 Task: Open Card Customer Feedback Analysis in Board Corporate Social Responsibility to Workspace Customer Acquisition and add a team member Softage.1@softage.net, a label Yellow, a checklist Grocery Shopping, an attachment from your google drive, a color Yellow and finally, add a card description 'Plan and execute company team-building retreat' and a comment 'Given the potential impact of this task on our team workload, let us ensure that we have the necessary resources and support to execute it effectively.'. Add a start date 'Jan 01, 1900' with a due date 'Jan 08, 1900'
Action: Mouse moved to (47, 250)
Screenshot: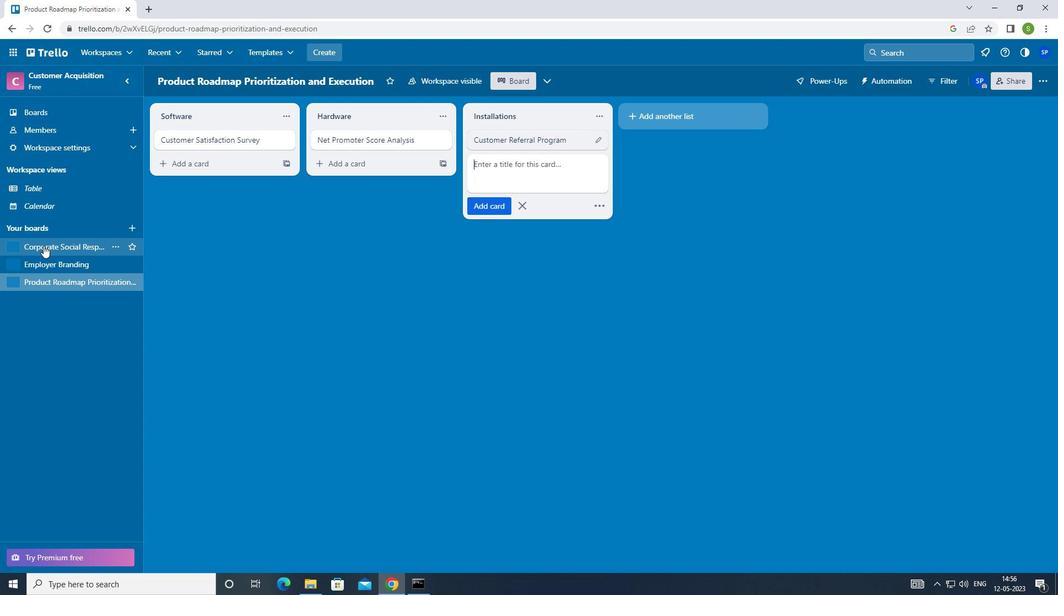 
Action: Mouse pressed left at (47, 250)
Screenshot: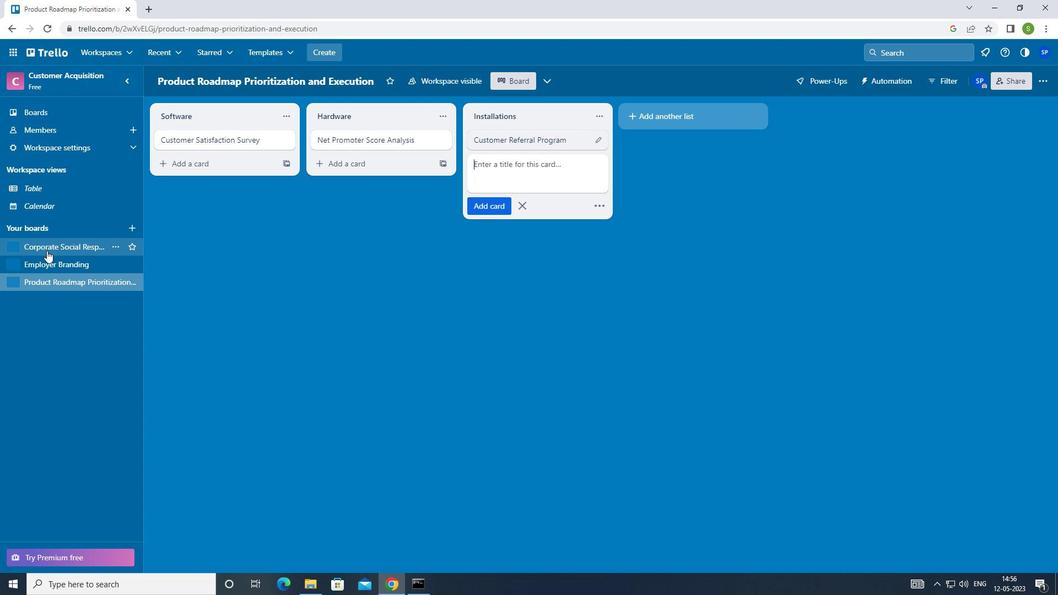 
Action: Mouse moved to (207, 143)
Screenshot: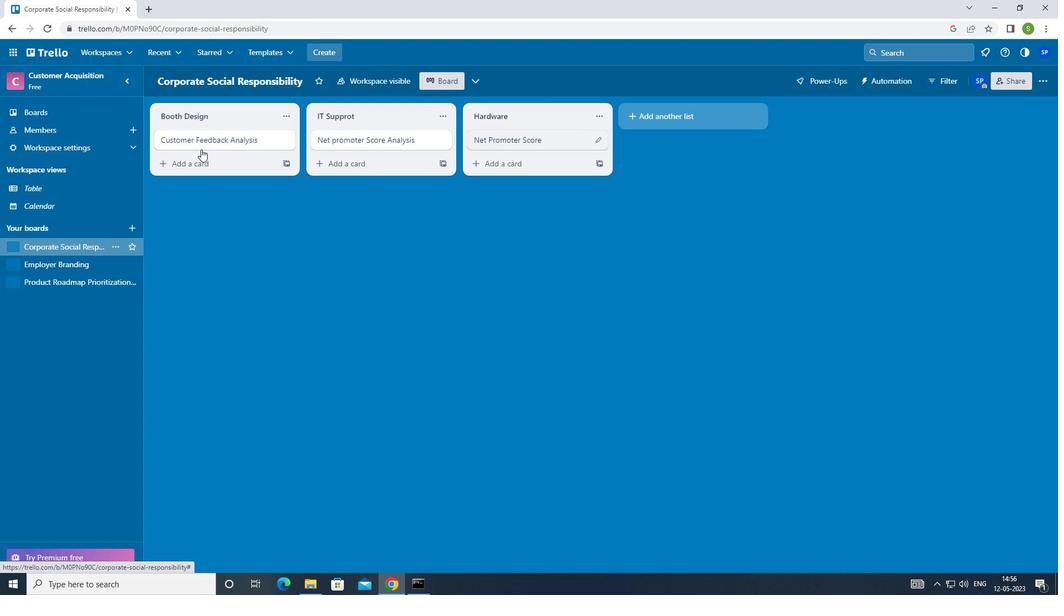 
Action: Mouse pressed left at (207, 143)
Screenshot: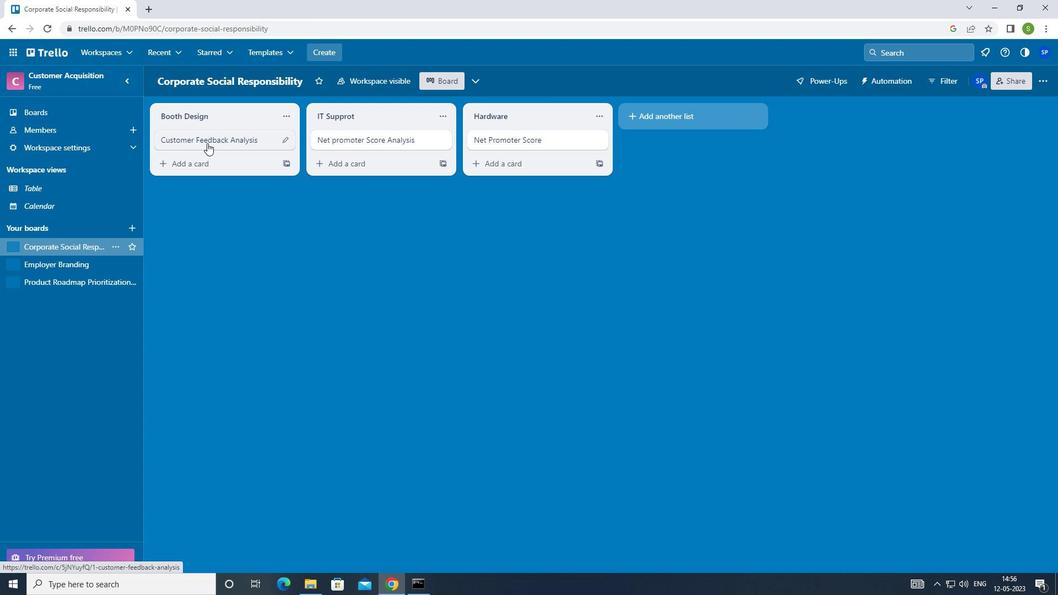 
Action: Mouse moved to (662, 139)
Screenshot: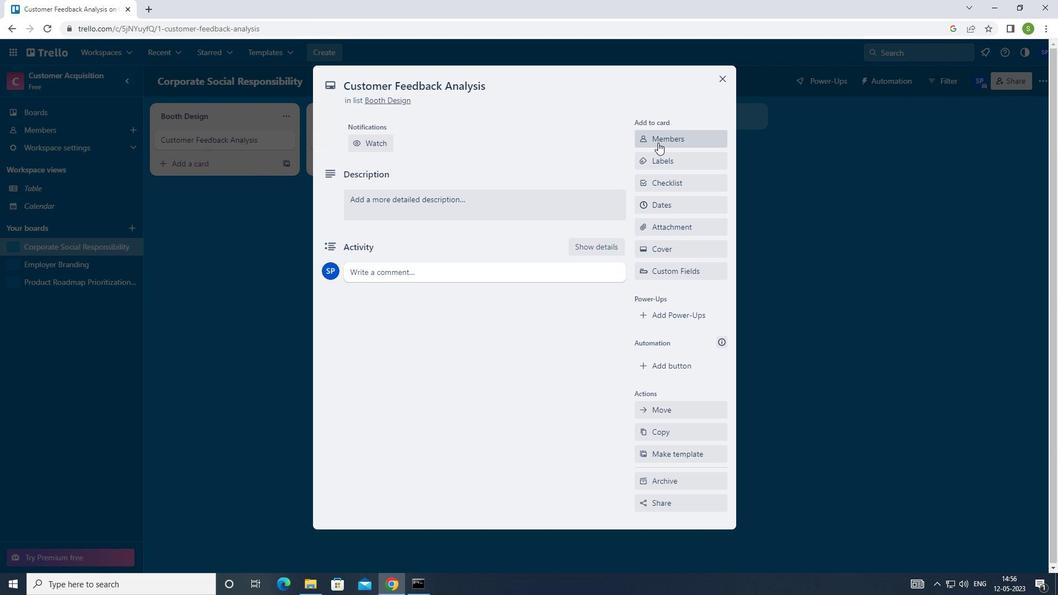 
Action: Mouse pressed left at (662, 139)
Screenshot: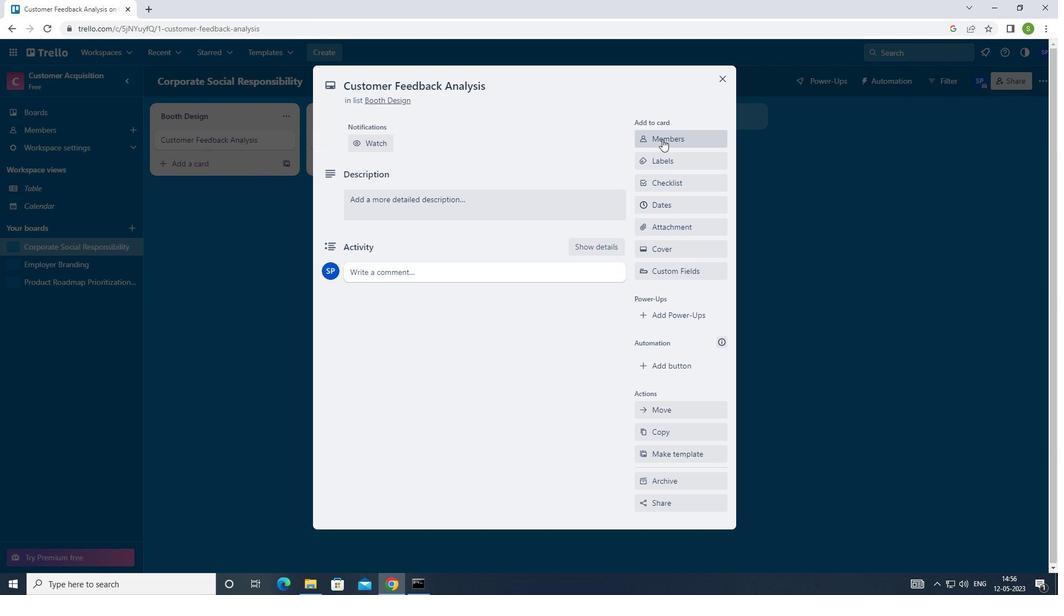 
Action: Mouse moved to (682, 191)
Screenshot: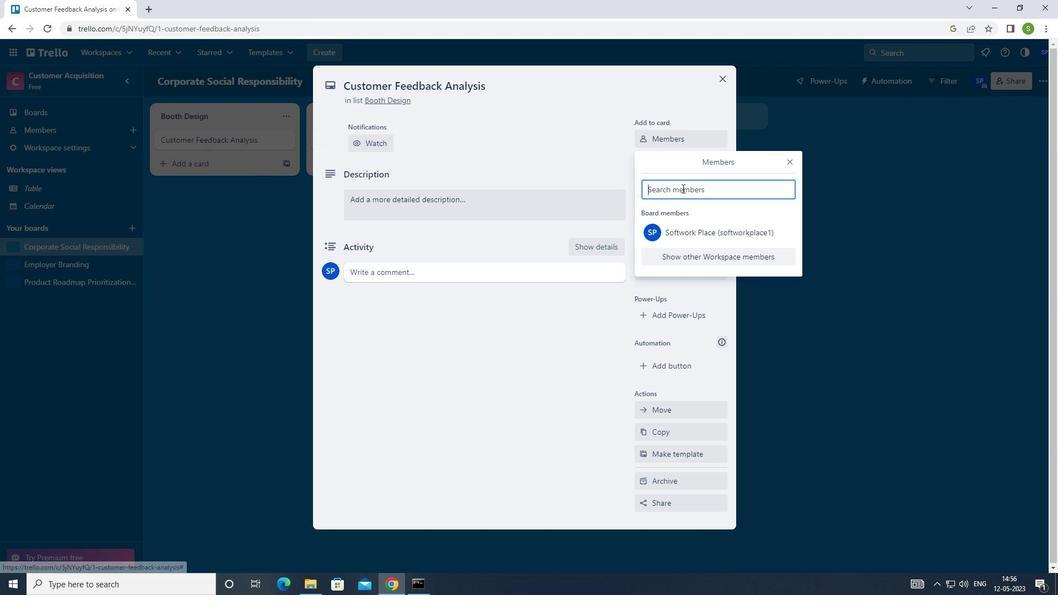 
Action: Mouse pressed left at (682, 191)
Screenshot: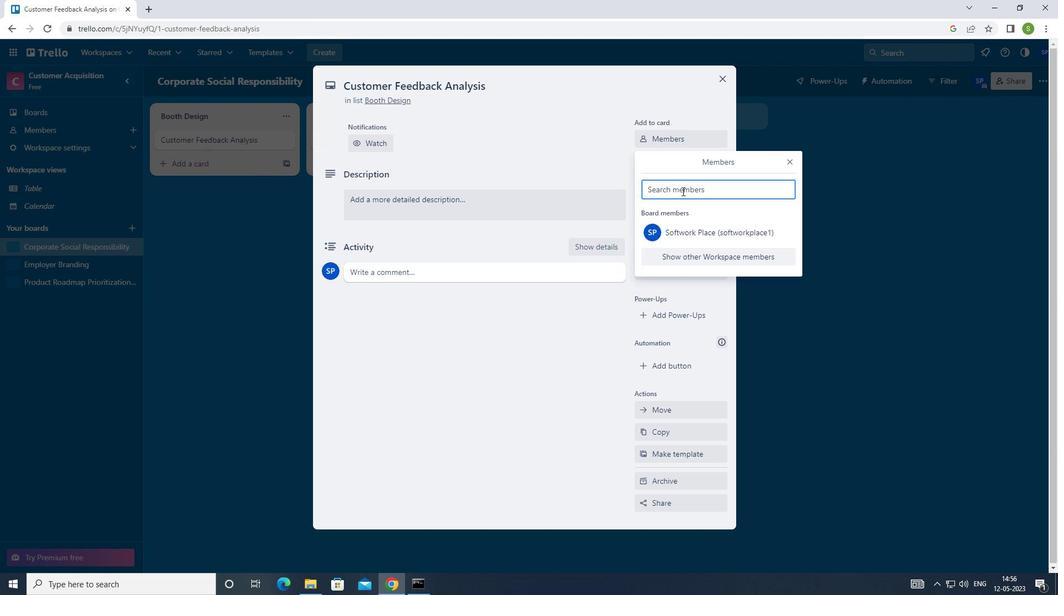 
Action: Mouse moved to (636, 173)
Screenshot: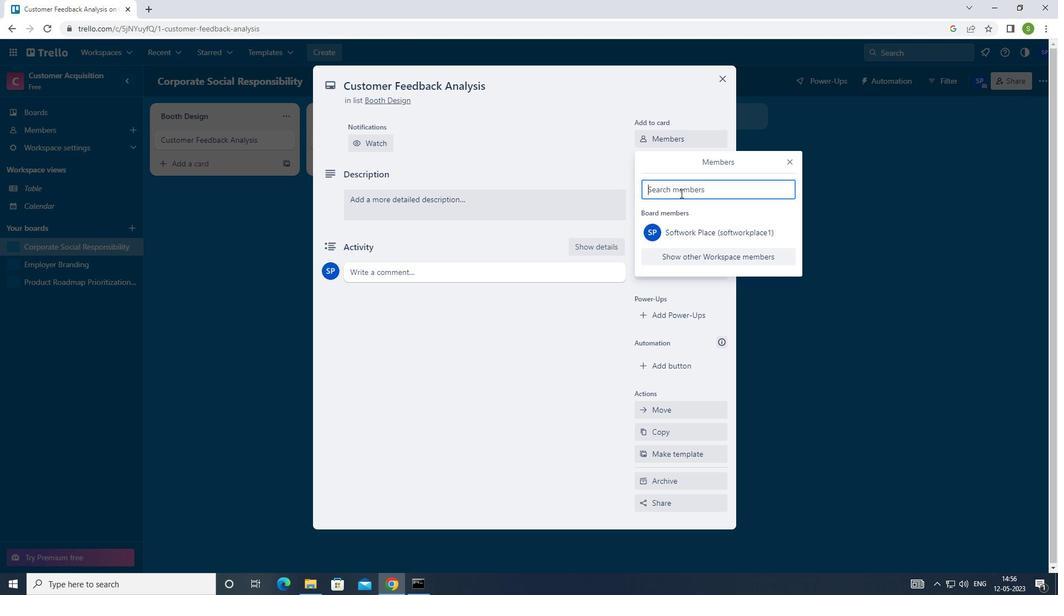 
Action: Key pressed <Key.shift>
Screenshot: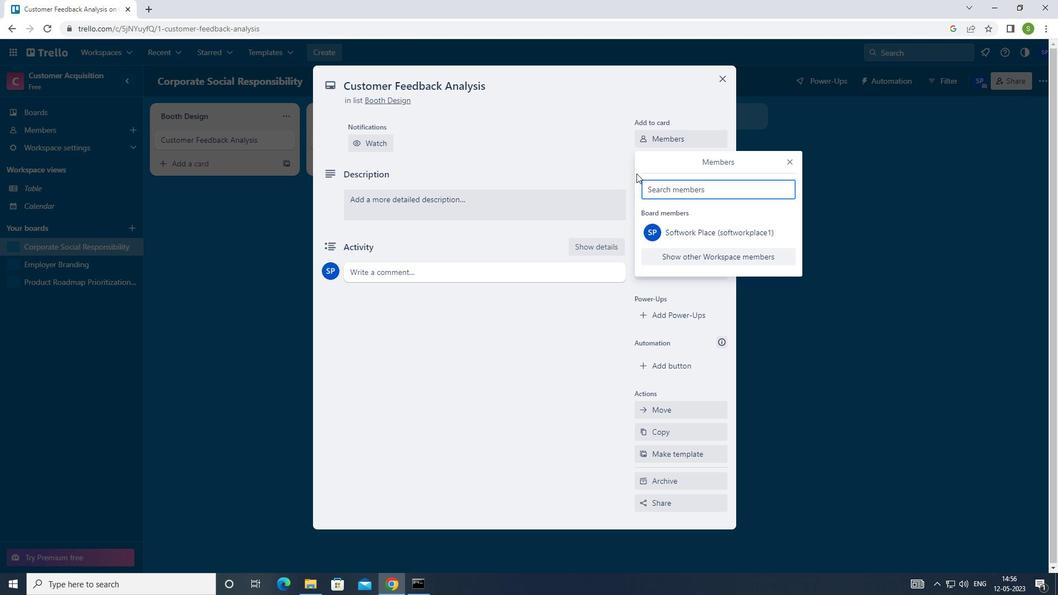 
Action: Mouse moved to (636, 173)
Screenshot: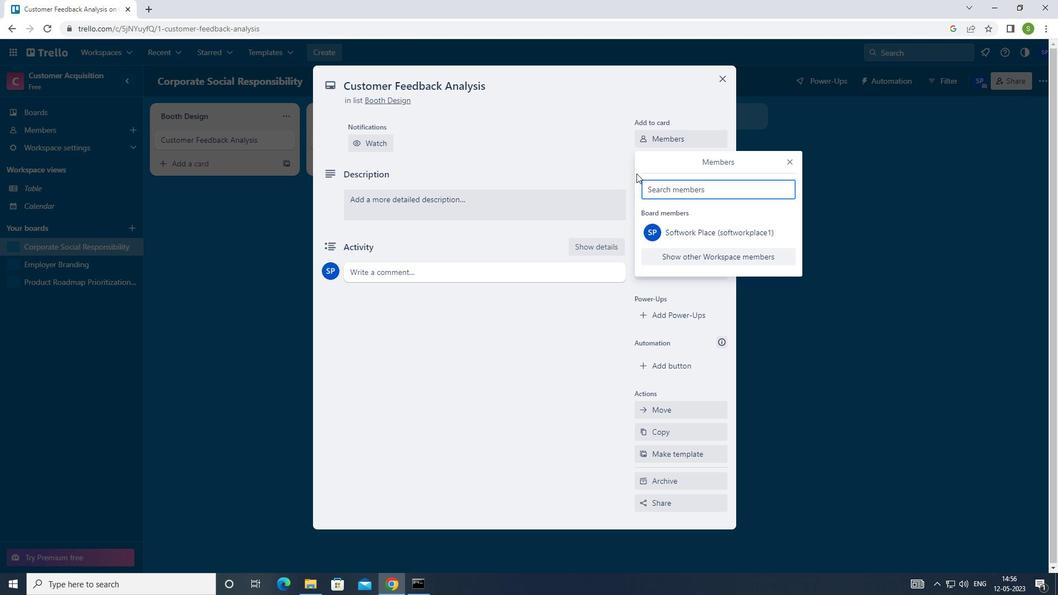 
Action: Key pressed SOFTAGE.1<Key.shift>@SOFTAGE.NET
Screenshot: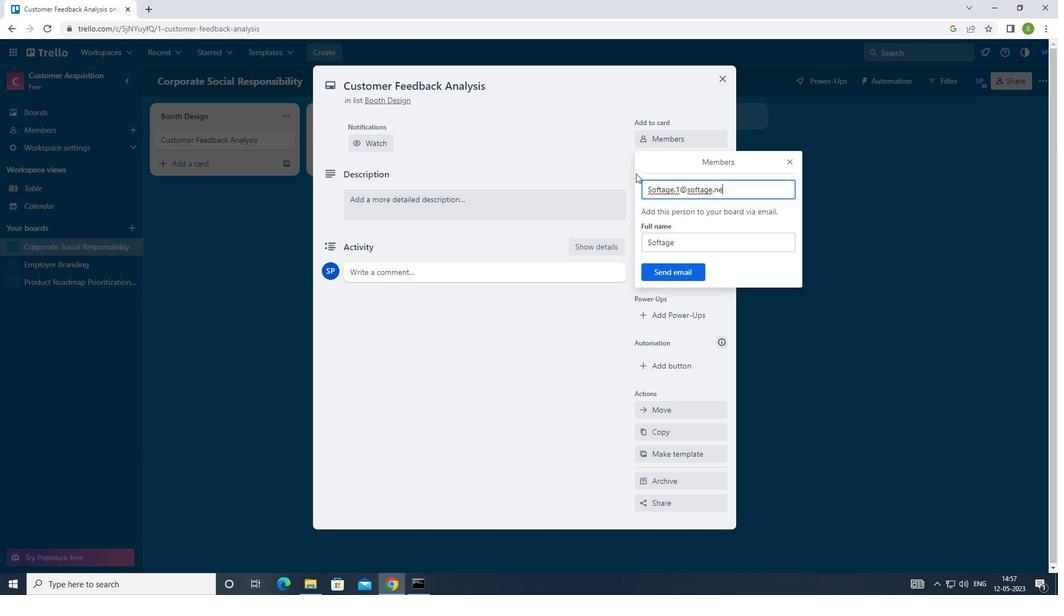 
Action: Mouse moved to (677, 273)
Screenshot: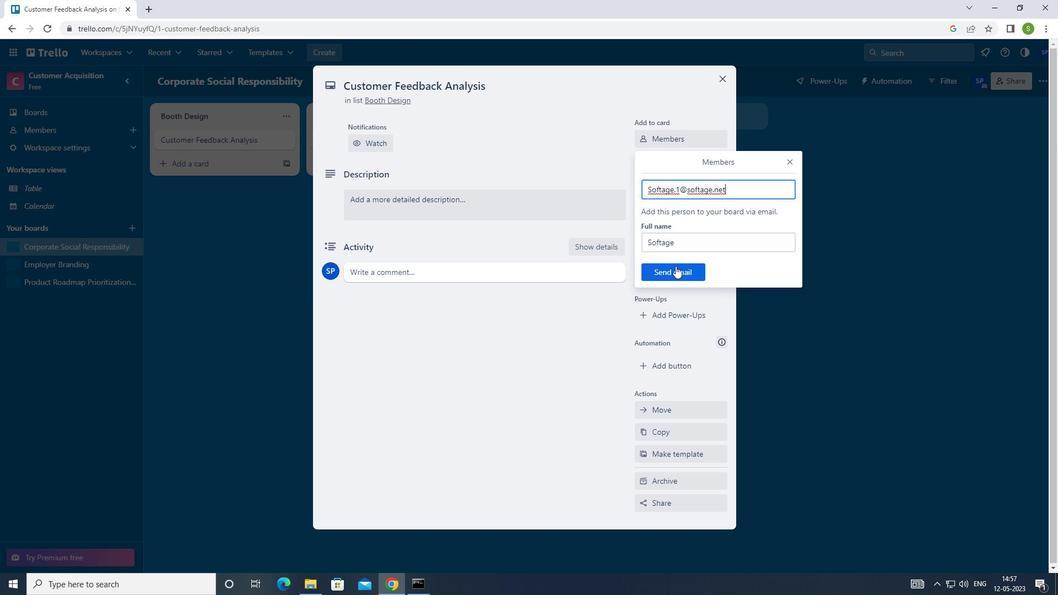 
Action: Mouse pressed left at (677, 273)
Screenshot: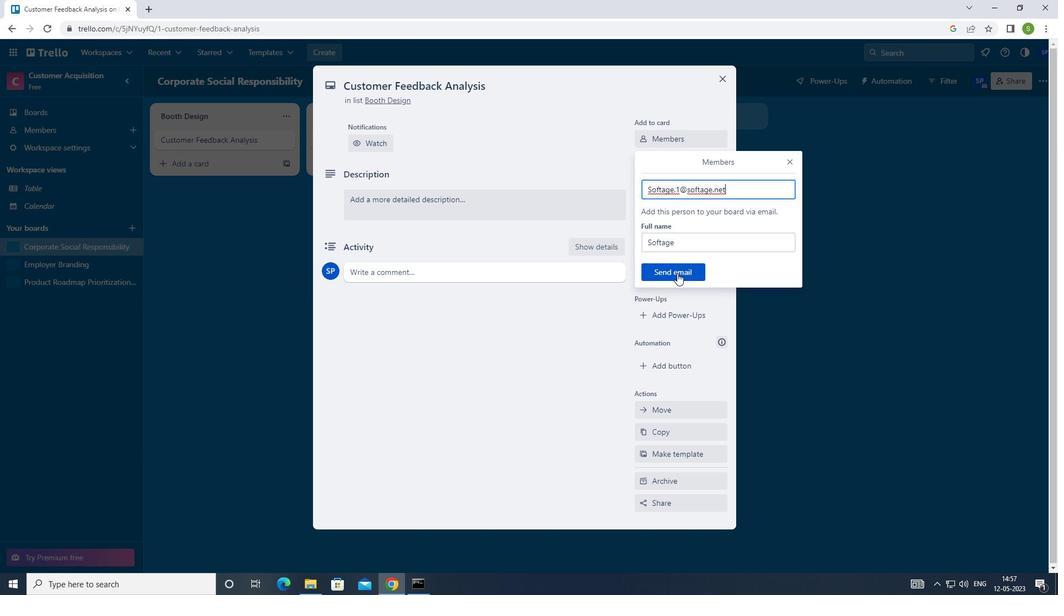 
Action: Mouse moved to (671, 199)
Screenshot: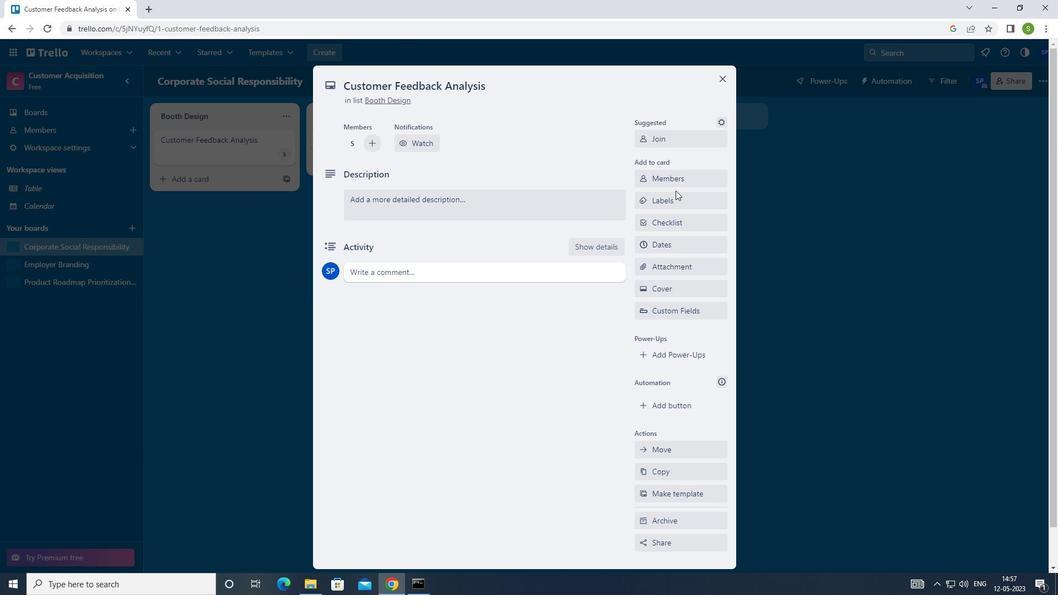 
Action: Mouse pressed left at (671, 199)
Screenshot: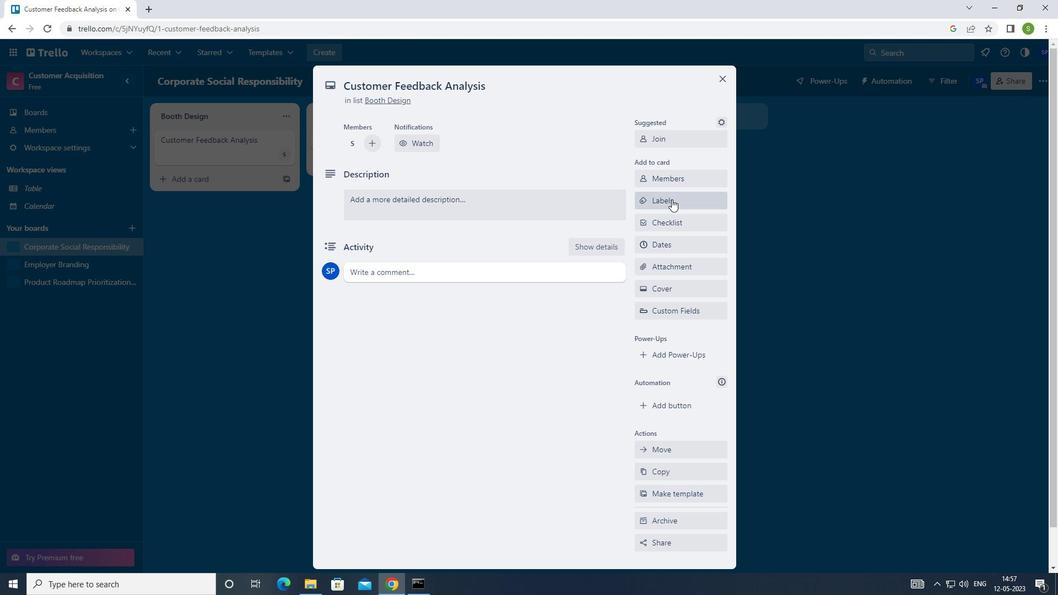 
Action: Mouse moved to (647, 199)
Screenshot: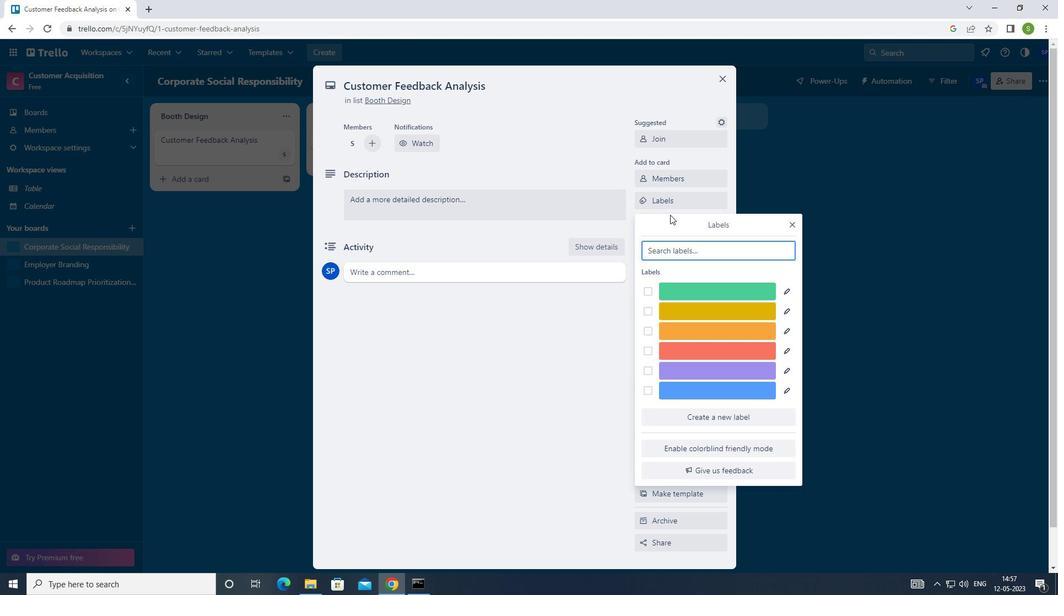 
Action: Key pressed YELL
Screenshot: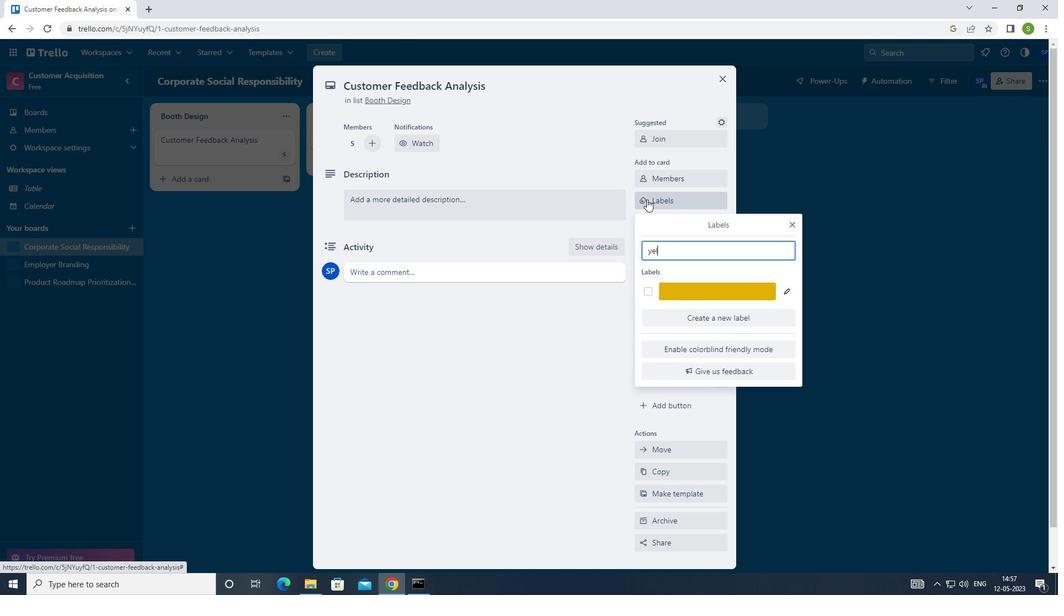 
Action: Mouse moved to (648, 295)
Screenshot: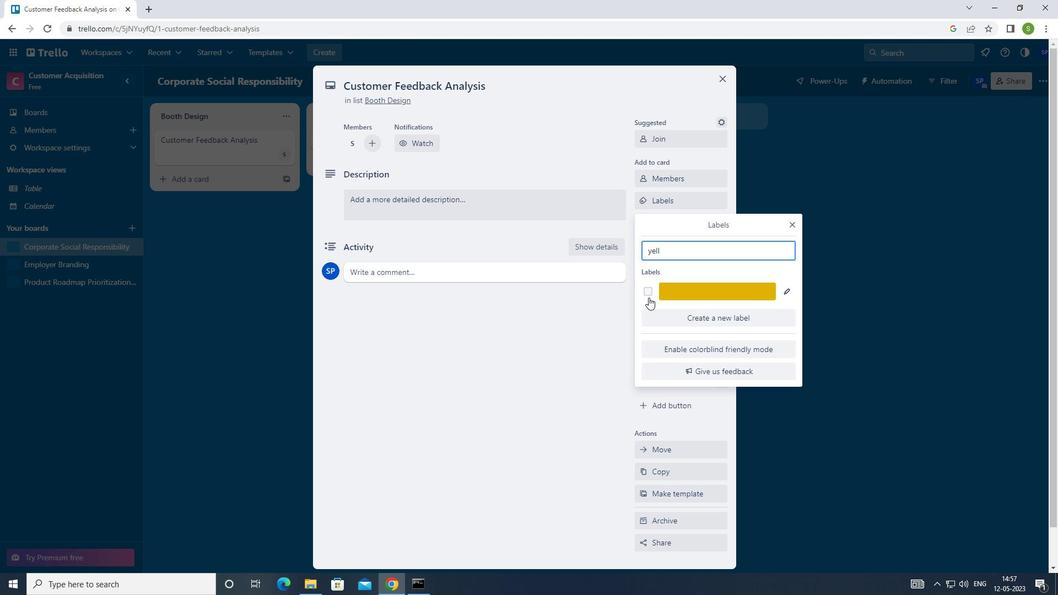 
Action: Mouse pressed left at (648, 295)
Screenshot: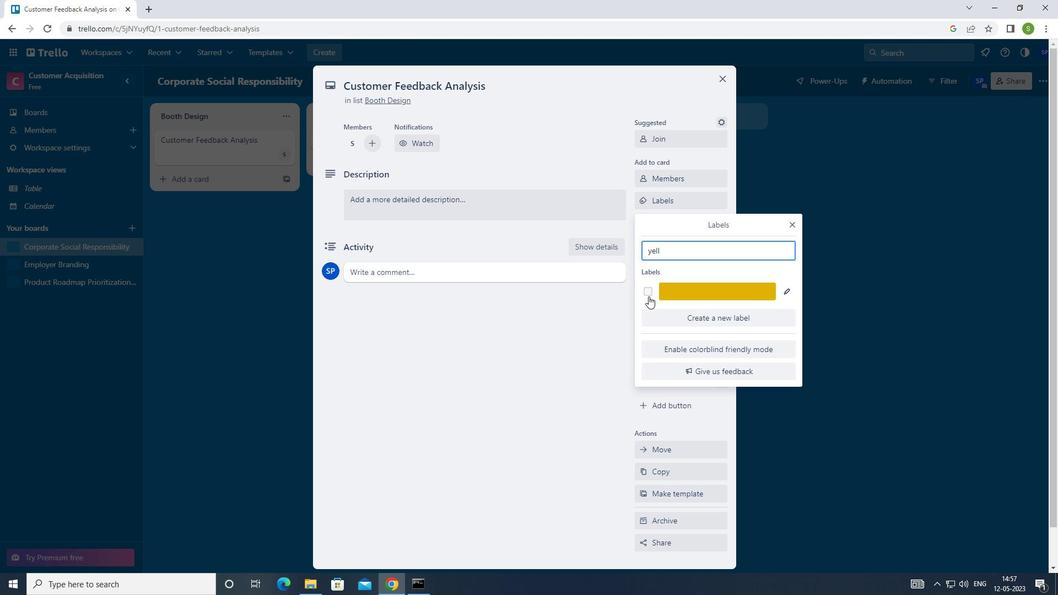 
Action: Mouse moved to (790, 226)
Screenshot: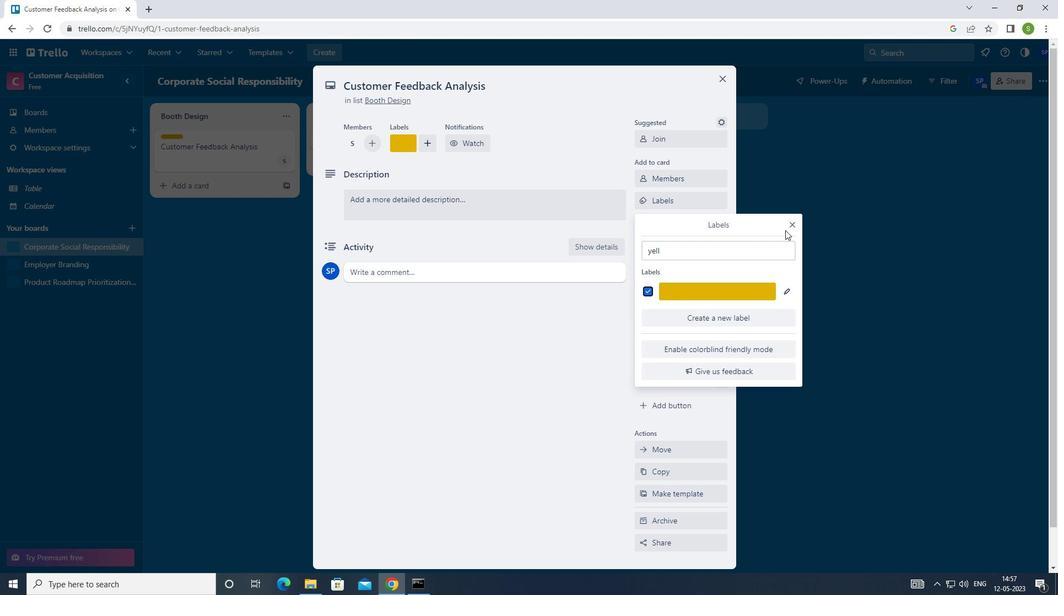 
Action: Mouse pressed left at (790, 226)
Screenshot: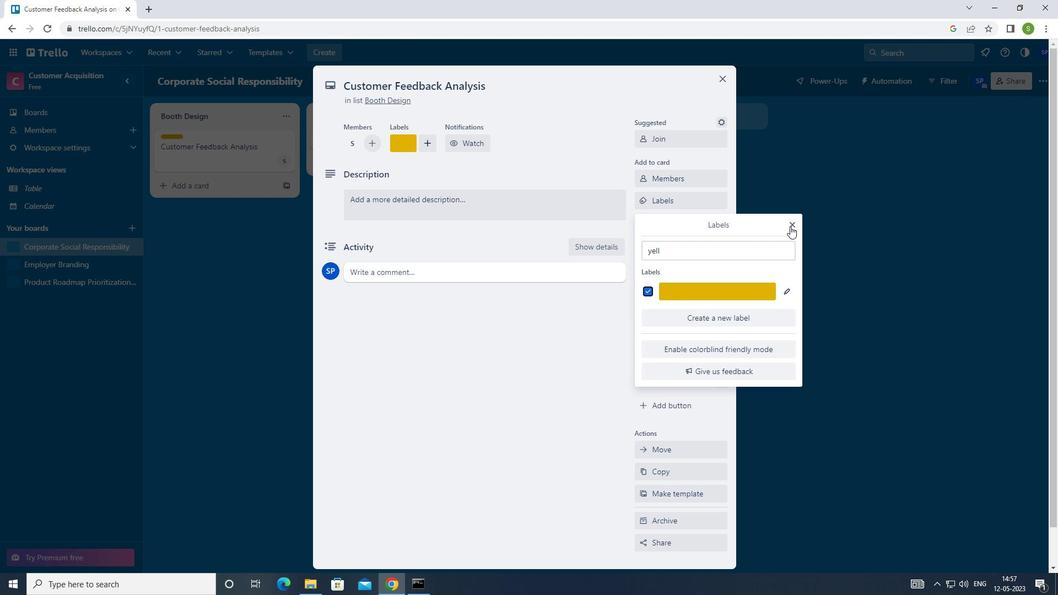 
Action: Mouse moved to (679, 225)
Screenshot: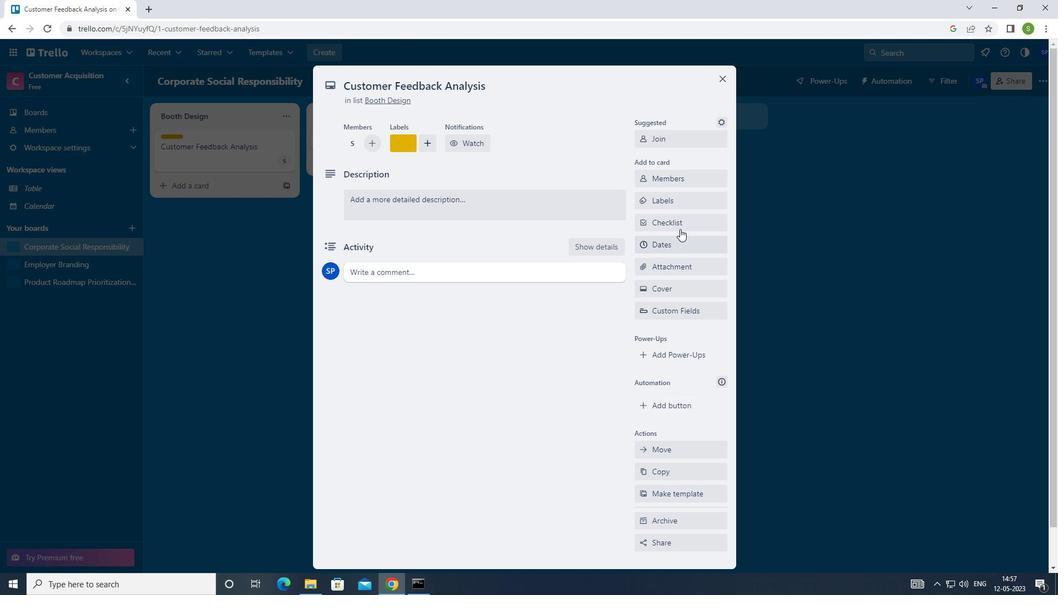 
Action: Mouse pressed left at (679, 225)
Screenshot: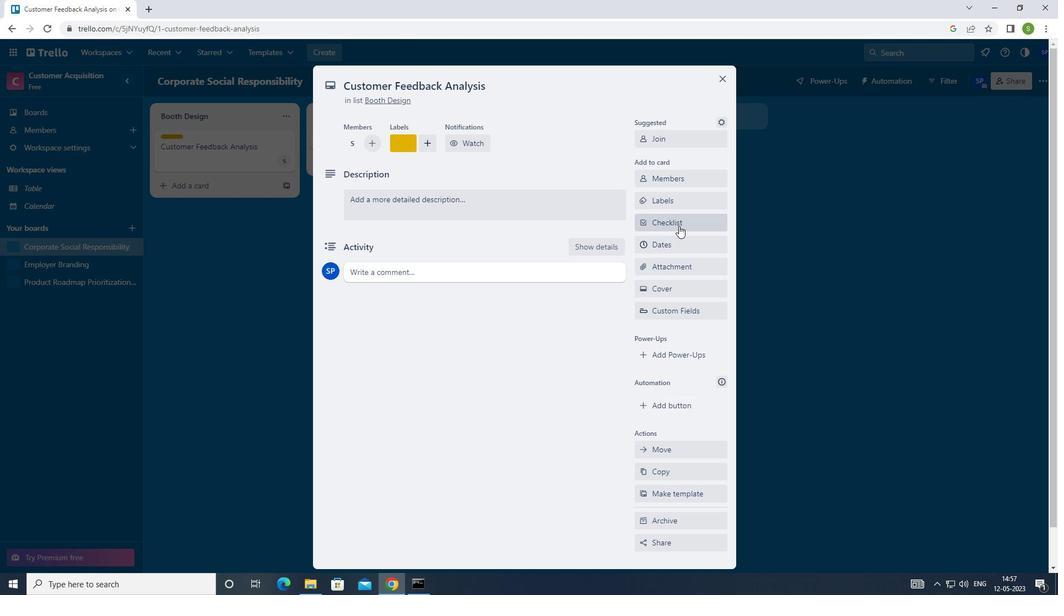 
Action: Mouse moved to (686, 205)
Screenshot: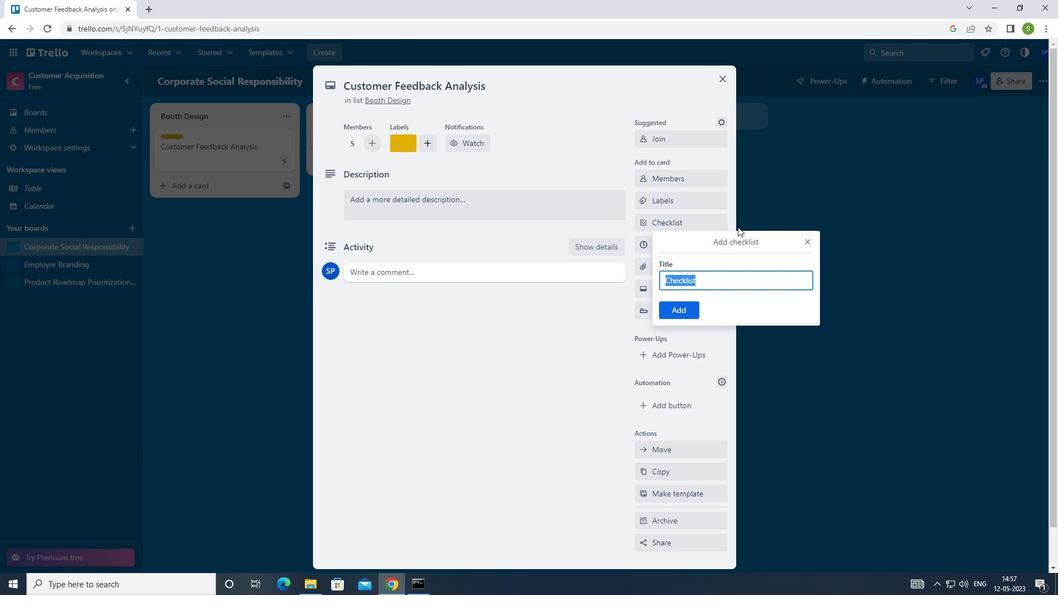 
Action: Key pressed <Key.shift><Key.shift><Key.shift><Key.shift>GROCERY<Key.space><Key.shift>SHOPPING
Screenshot: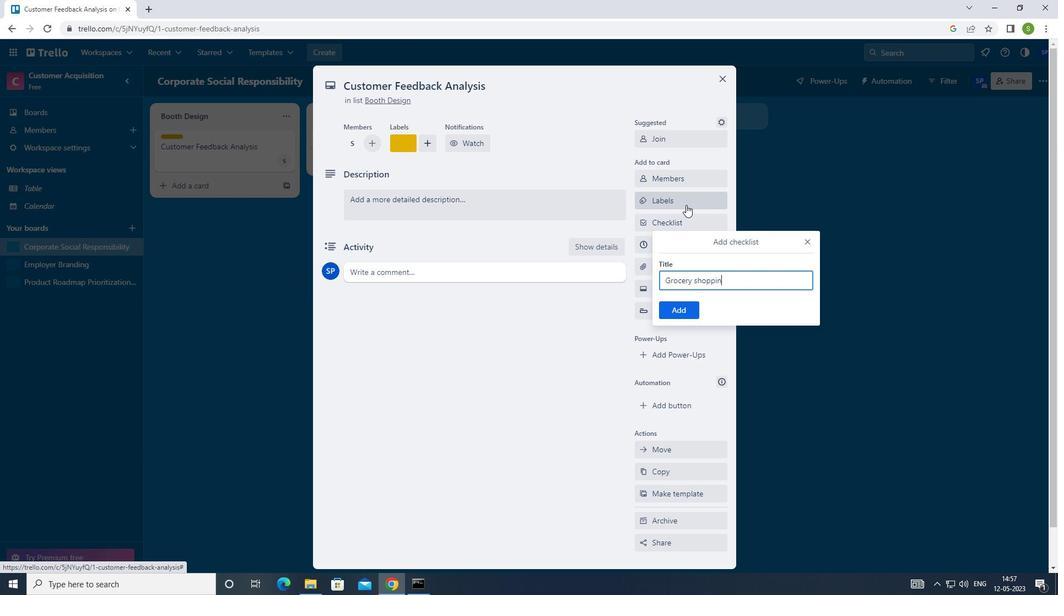 
Action: Mouse moved to (678, 309)
Screenshot: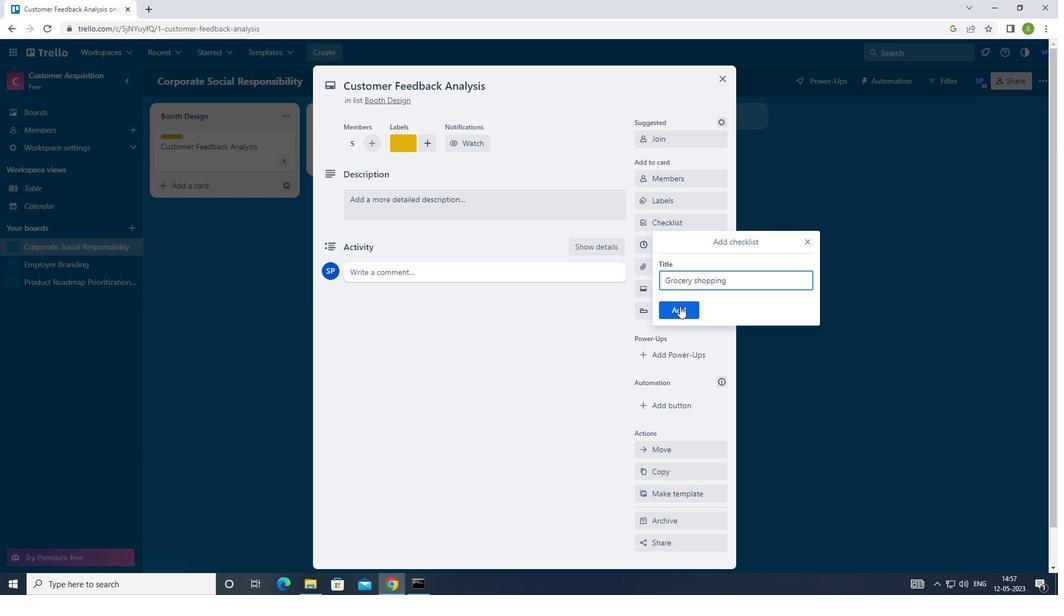 
Action: Mouse pressed left at (678, 309)
Screenshot: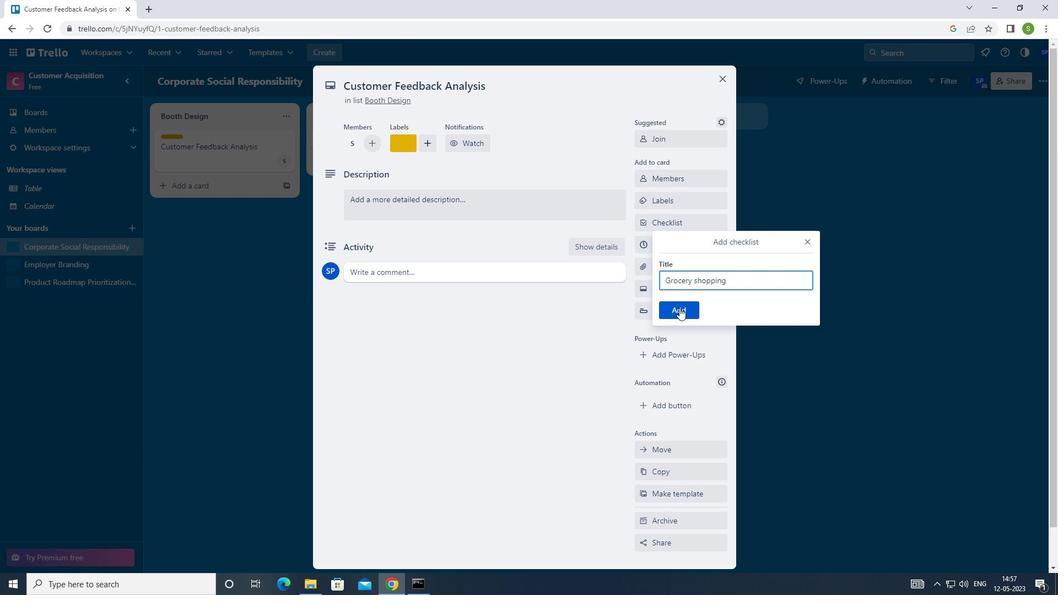 
Action: Mouse moved to (670, 272)
Screenshot: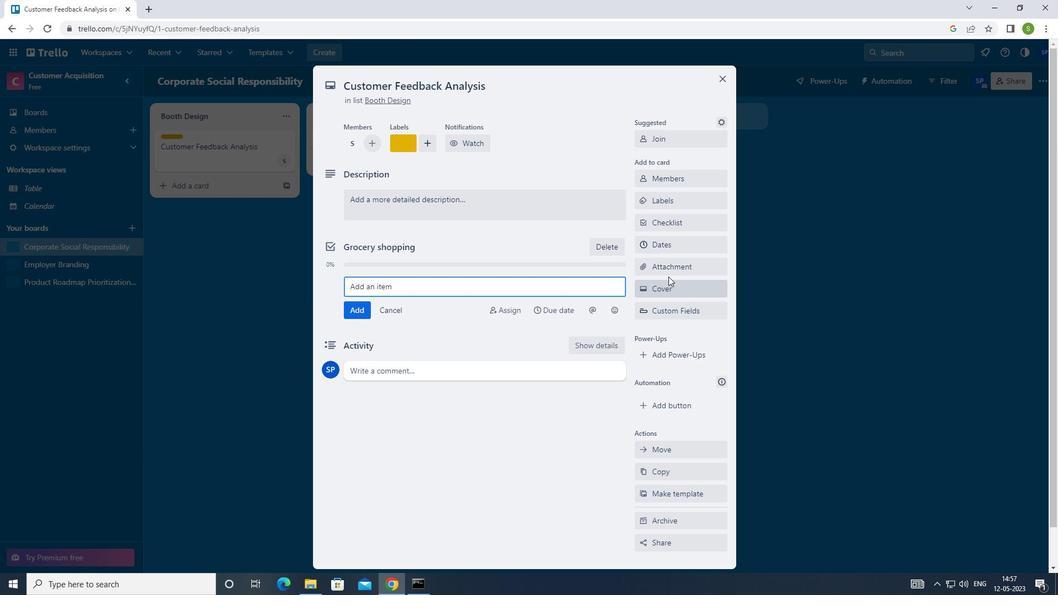 
Action: Mouse pressed left at (670, 272)
Screenshot: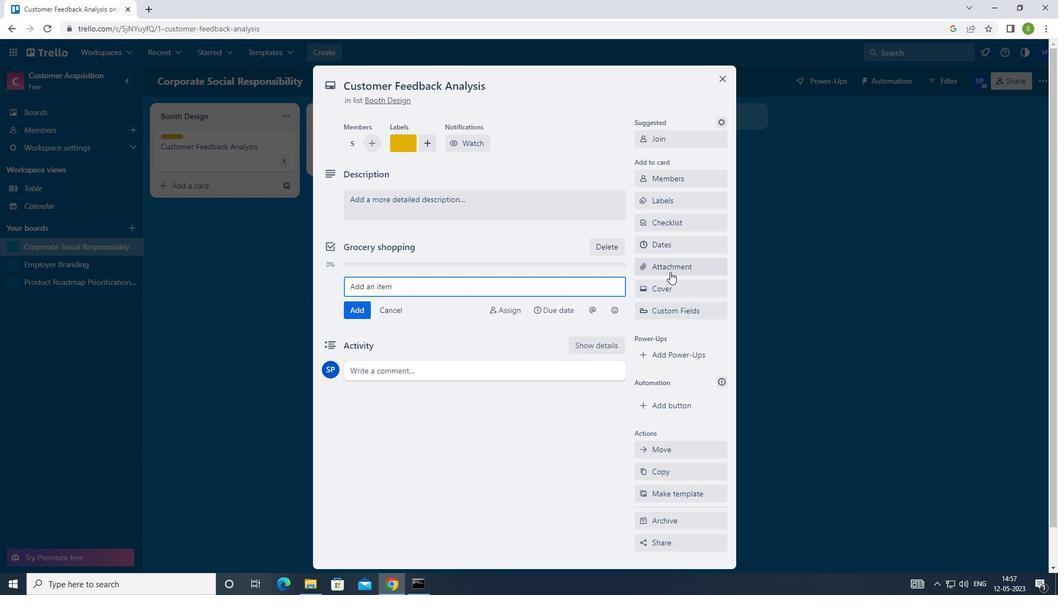 
Action: Mouse moved to (663, 351)
Screenshot: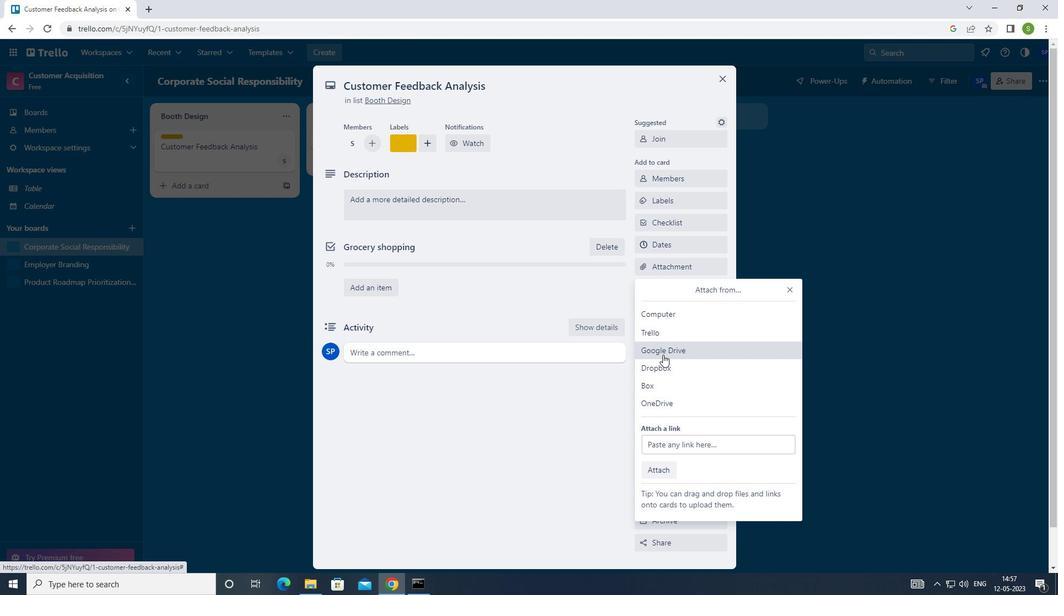 
Action: Mouse pressed left at (663, 351)
Screenshot: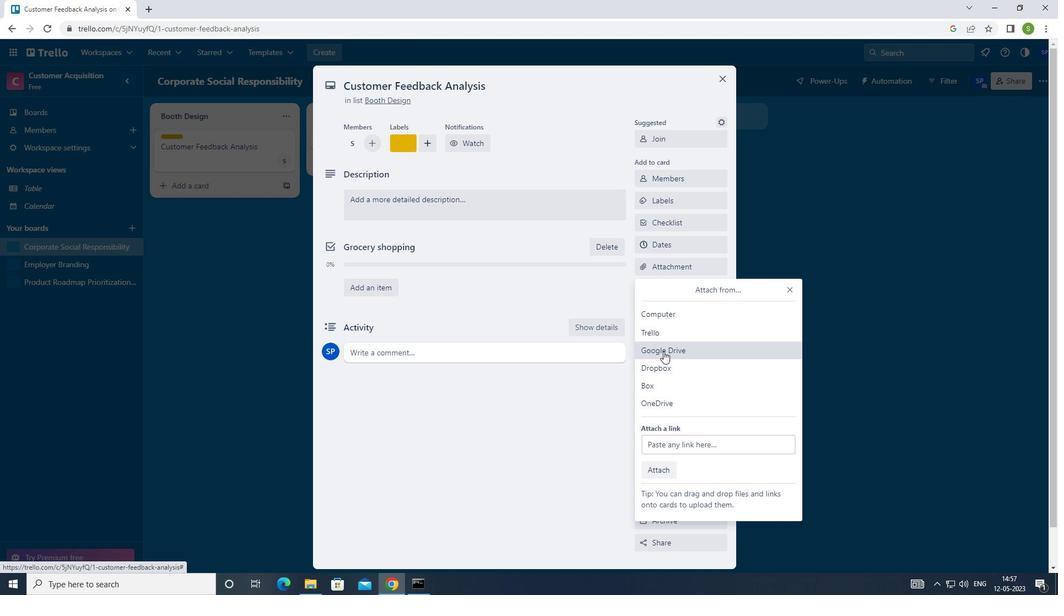 
Action: Mouse moved to (329, 287)
Screenshot: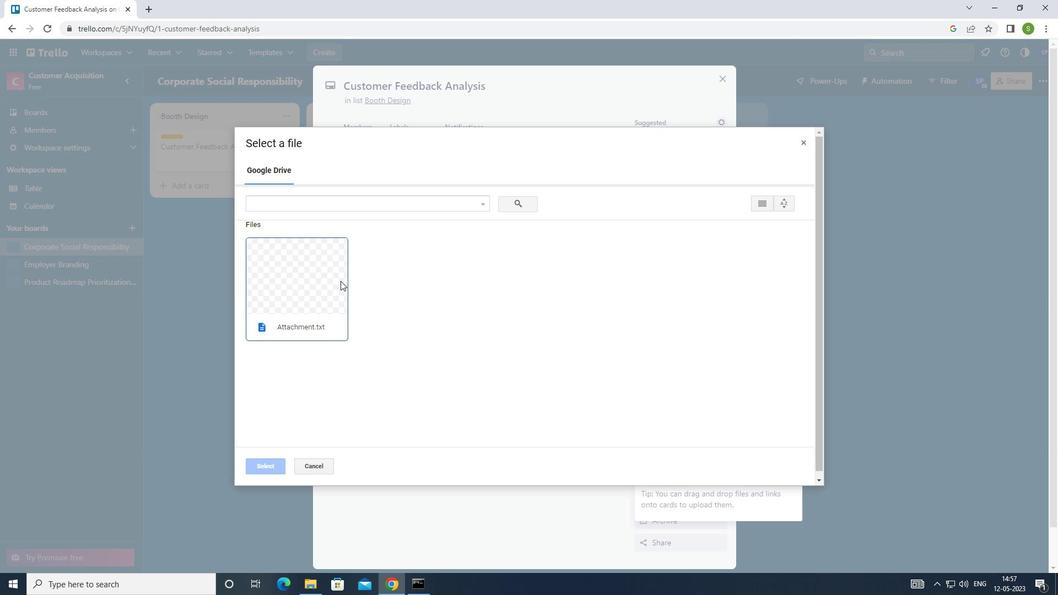 
Action: Mouse pressed left at (329, 287)
Screenshot: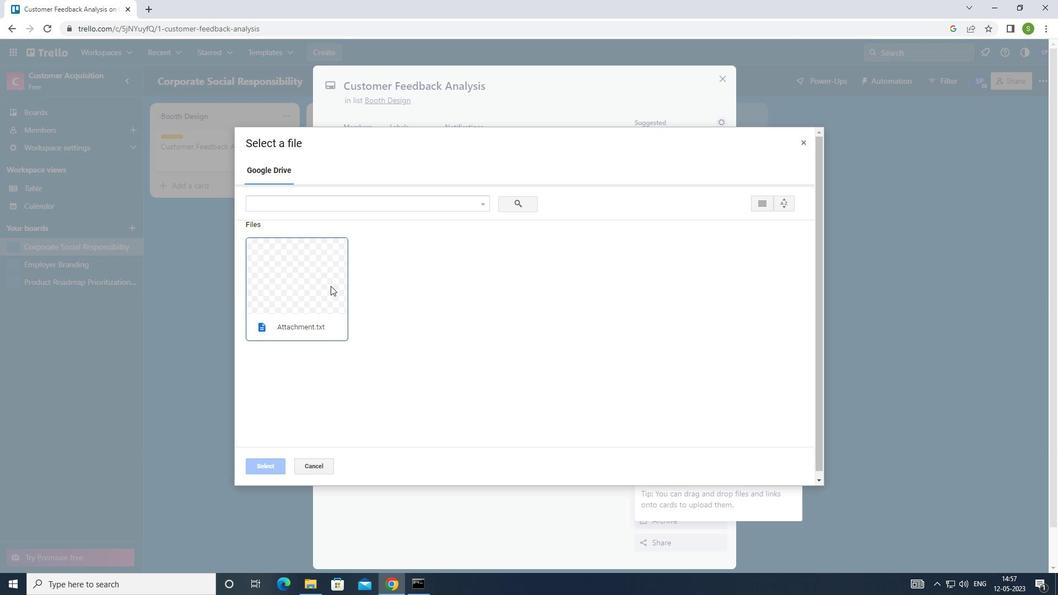 
Action: Mouse moved to (268, 465)
Screenshot: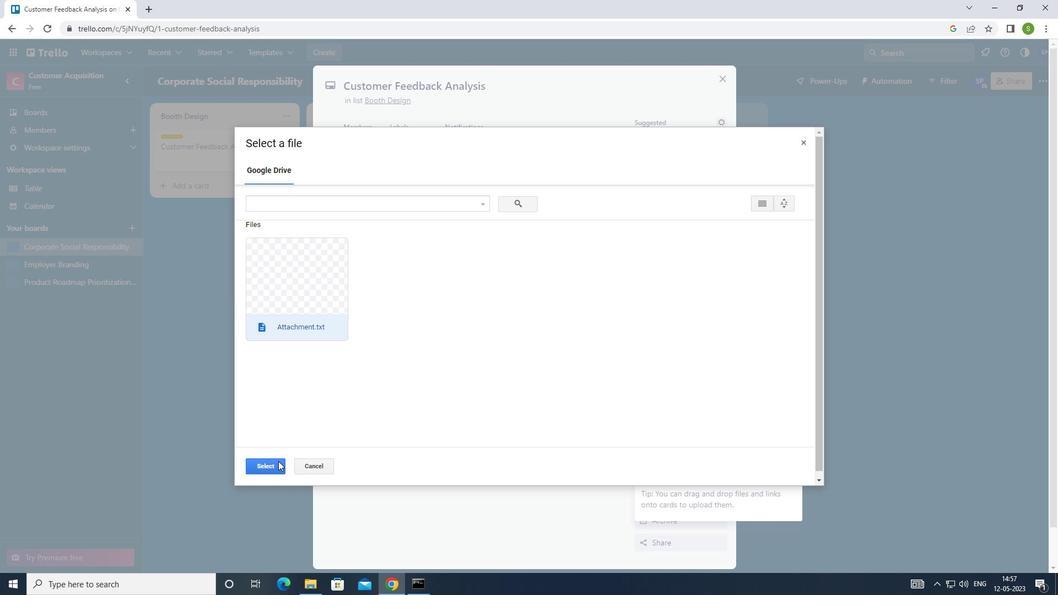 
Action: Mouse pressed left at (268, 465)
Screenshot: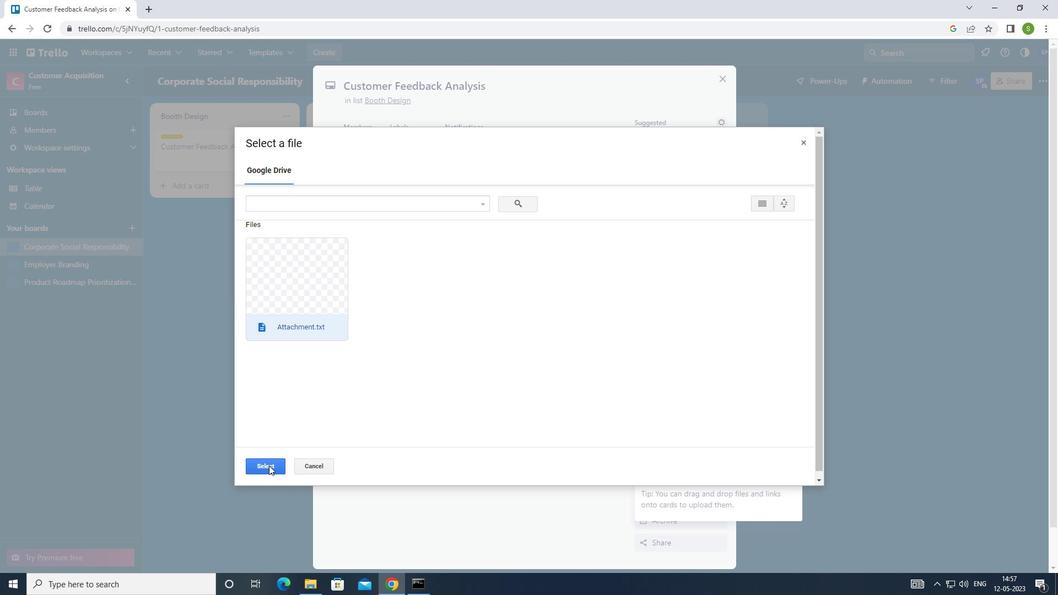 
Action: Mouse moved to (439, 209)
Screenshot: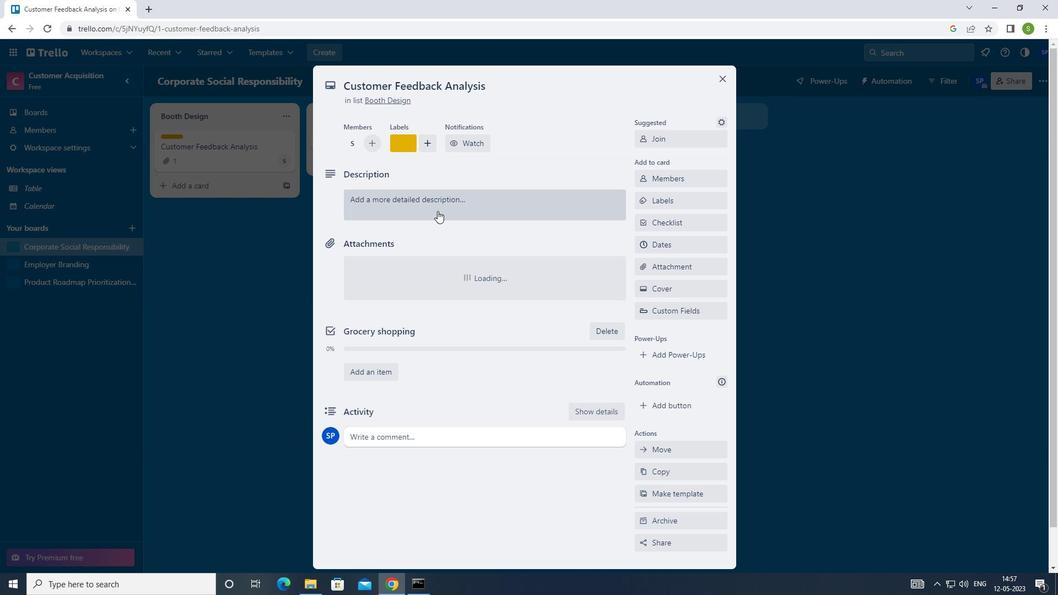 
Action: Mouse pressed left at (439, 209)
Screenshot: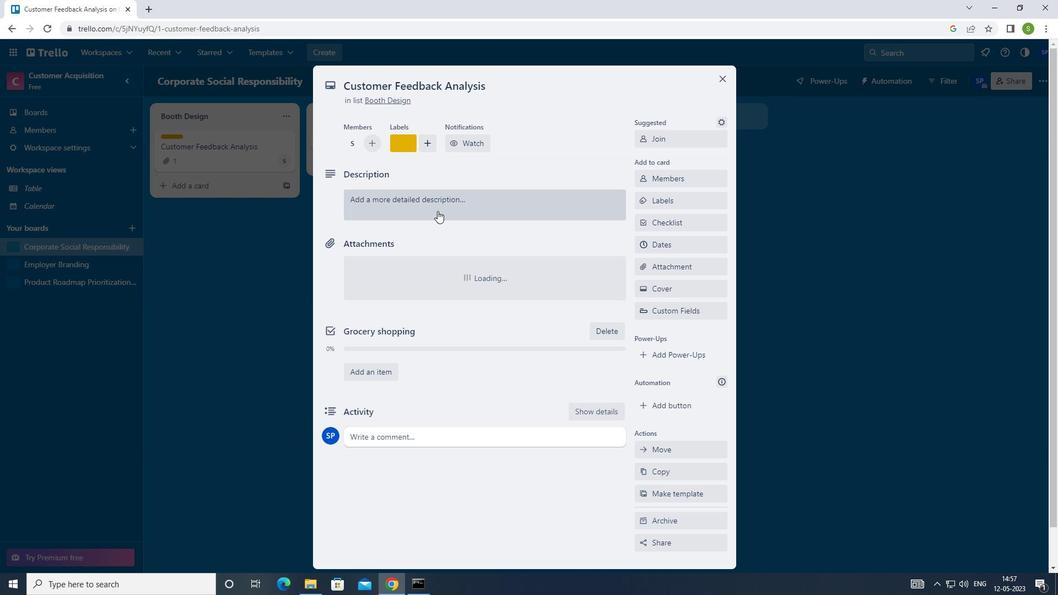 
Action: Mouse moved to (245, 278)
Screenshot: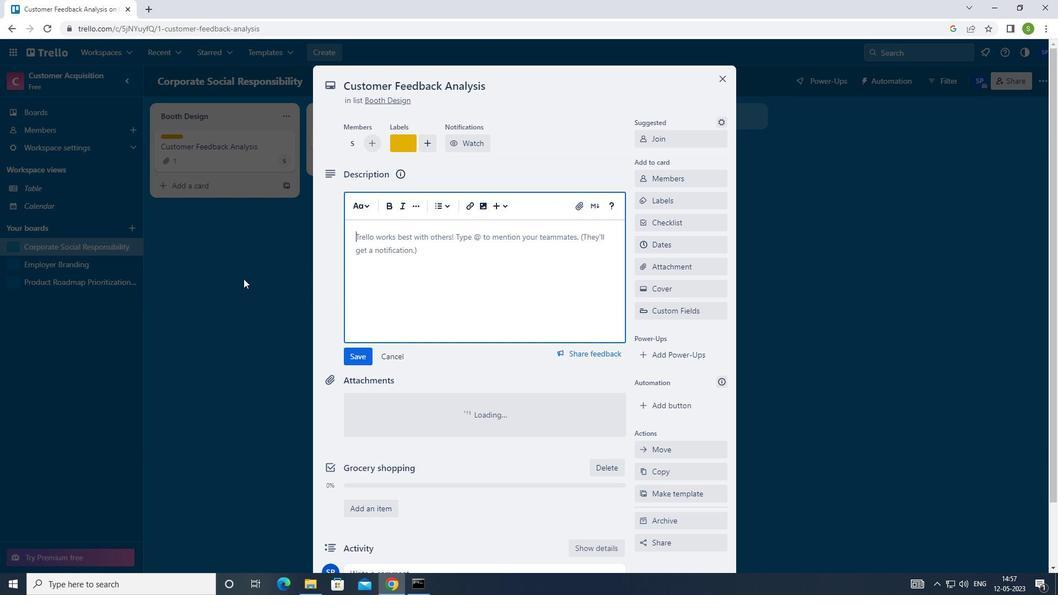 
Action: Key pressed <Key.shift>PLAN<Key.space>AND<Key.space>EXECUTE<Key.space>COMPANY<Key.space>TEAM<Key.space><Key.backspace>-BUILDING<Key.space>RETREAT<Key.space>
Screenshot: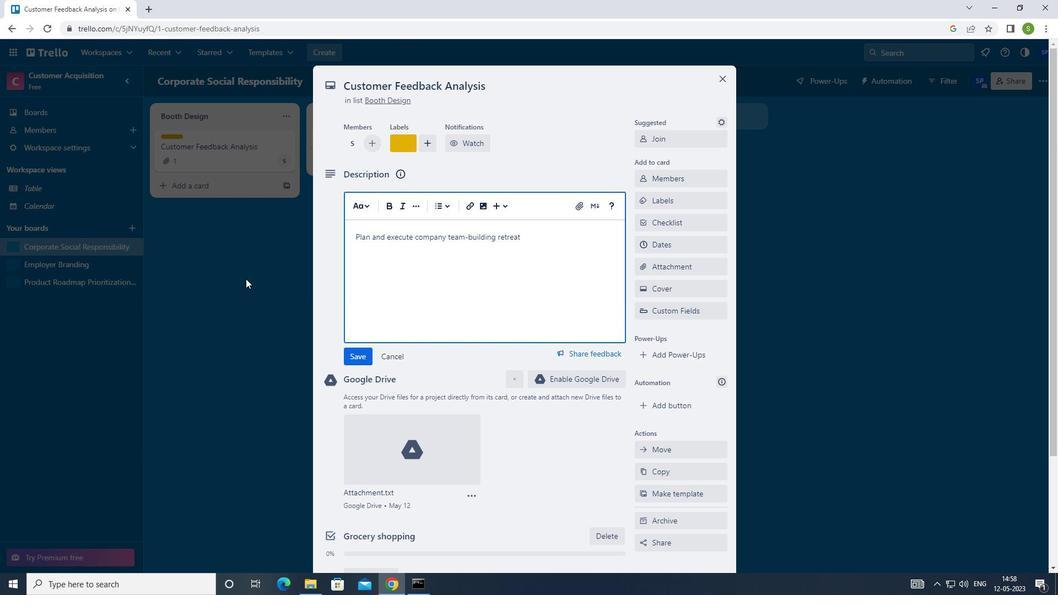 
Action: Mouse moved to (421, 345)
Screenshot: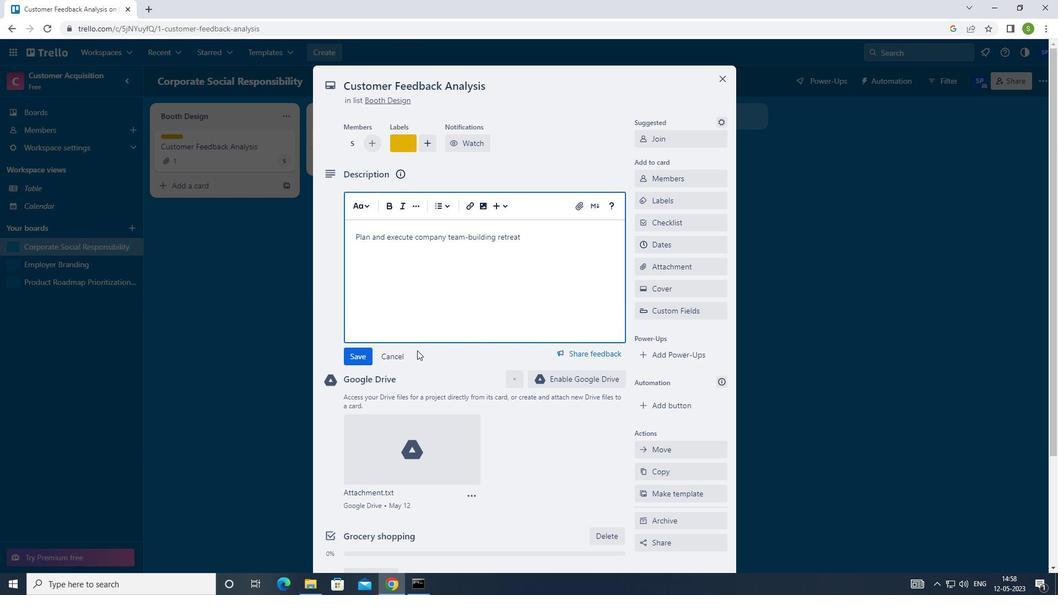 
Action: Mouse scrolled (421, 344) with delta (0, 0)
Screenshot: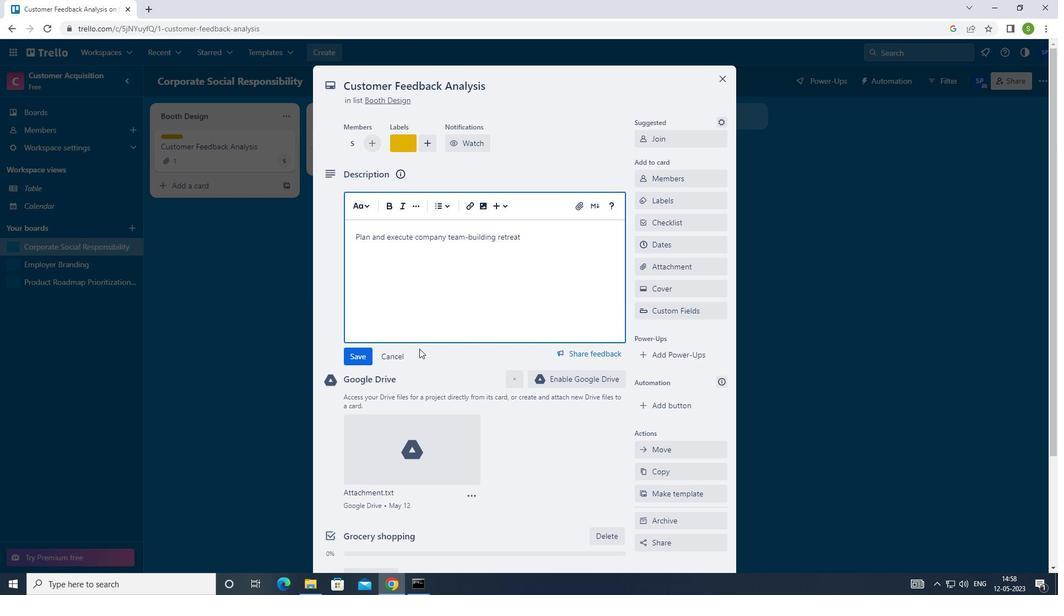 
Action: Mouse moved to (421, 345)
Screenshot: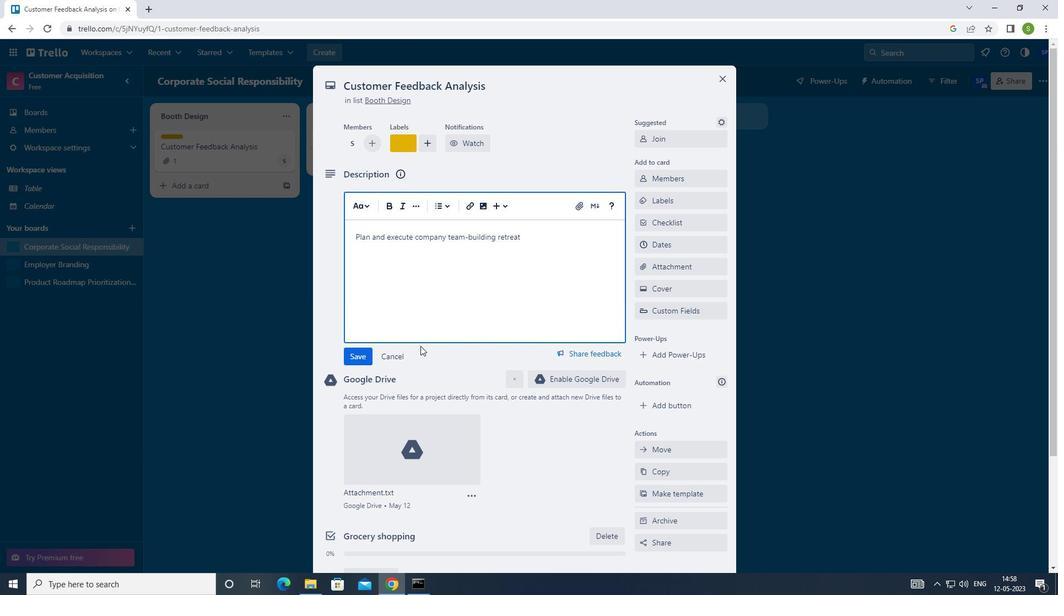 
Action: Mouse scrolled (421, 345) with delta (0, 0)
Screenshot: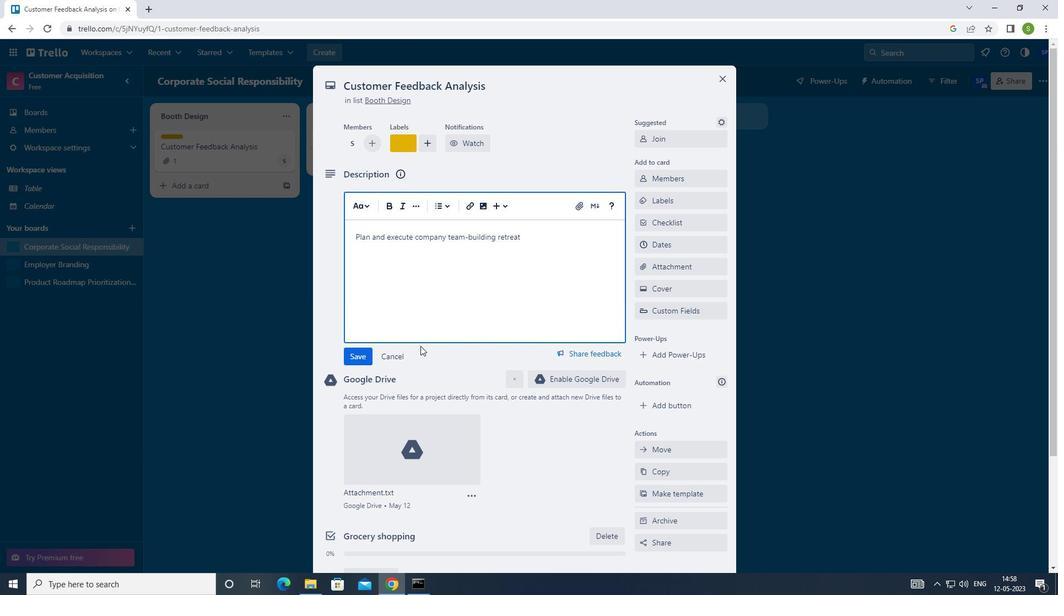 
Action: Mouse moved to (421, 346)
Screenshot: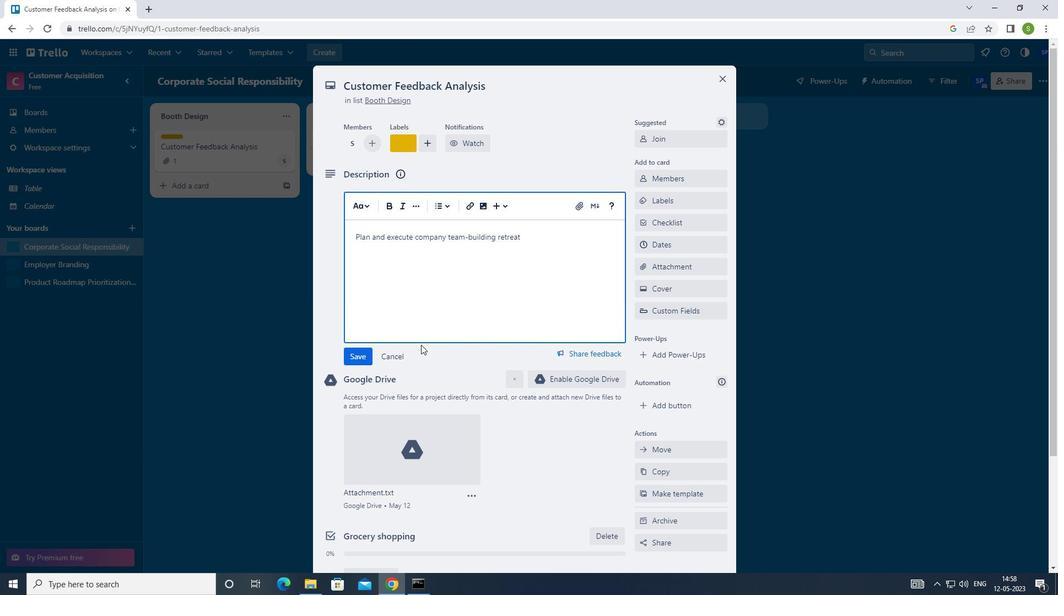 
Action: Mouse scrolled (421, 346) with delta (0, 0)
Screenshot: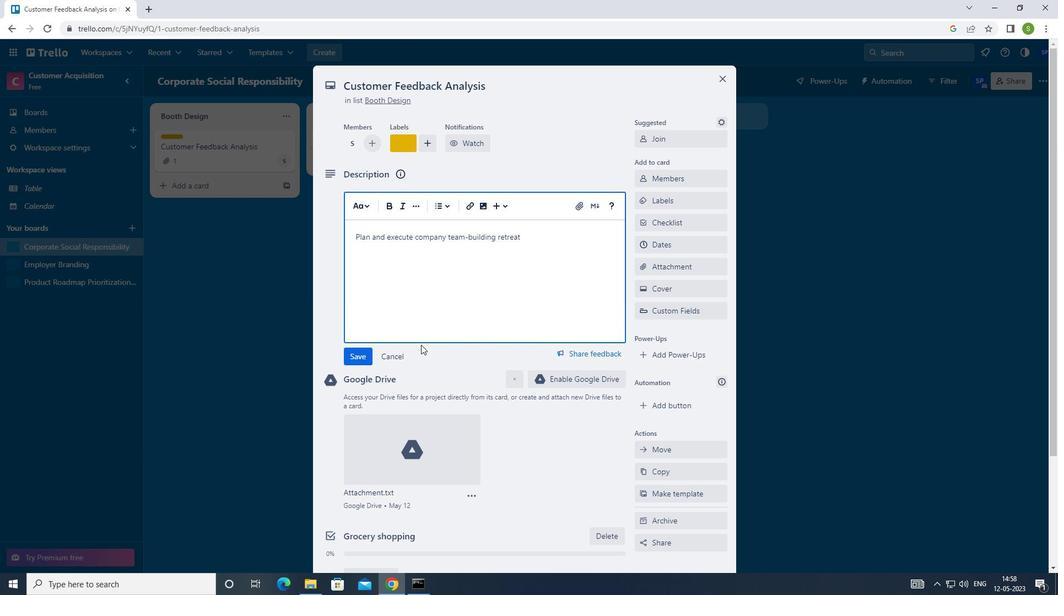 
Action: Mouse scrolled (421, 346) with delta (0, 0)
Screenshot: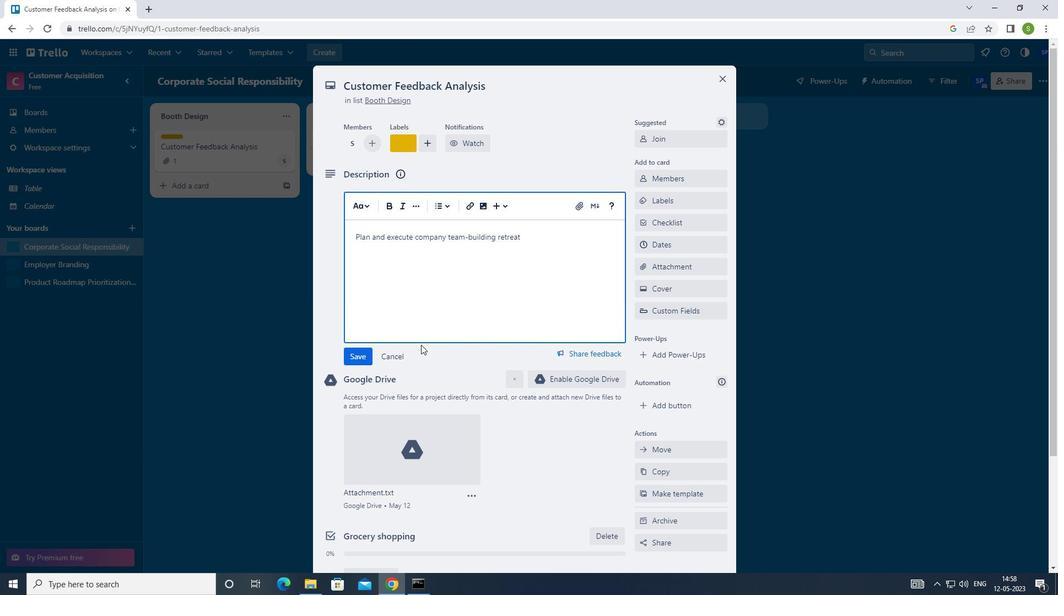 
Action: Mouse moved to (422, 346)
Screenshot: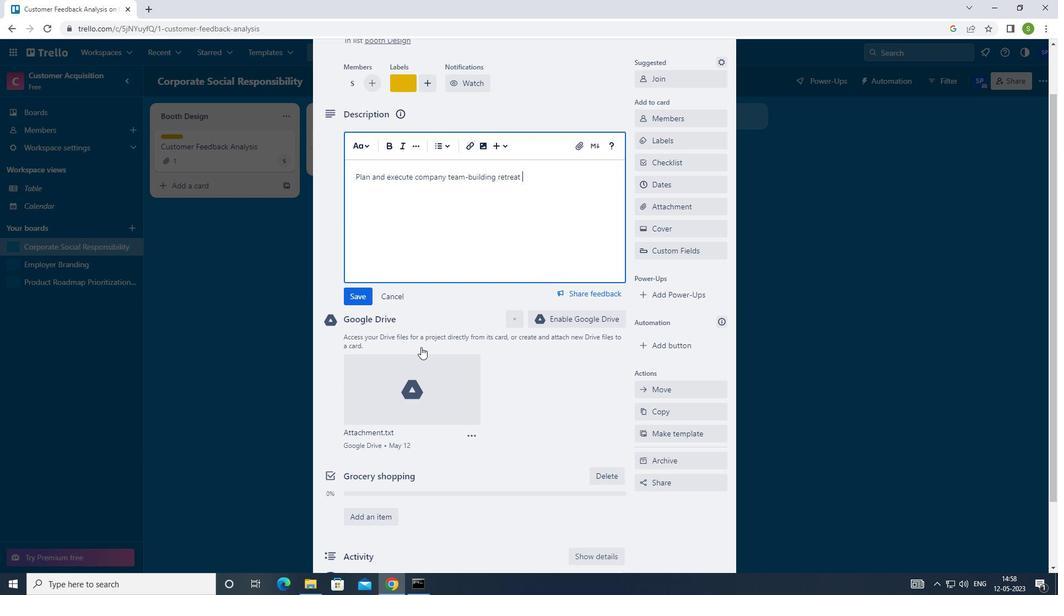 
Action: Mouse scrolled (422, 346) with delta (0, 0)
Screenshot: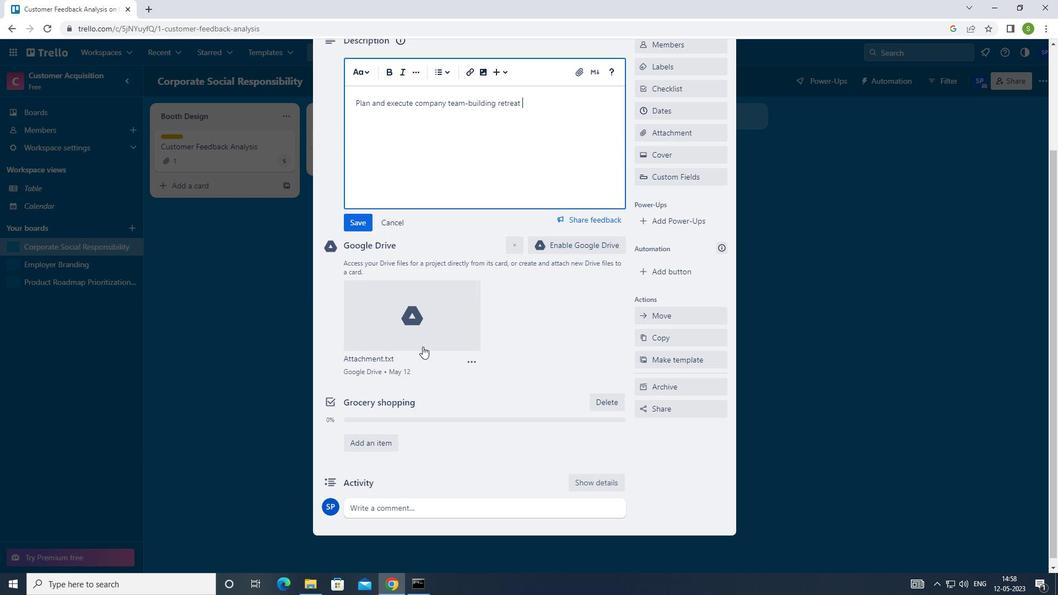 
Action: Mouse scrolled (422, 346) with delta (0, 0)
Screenshot: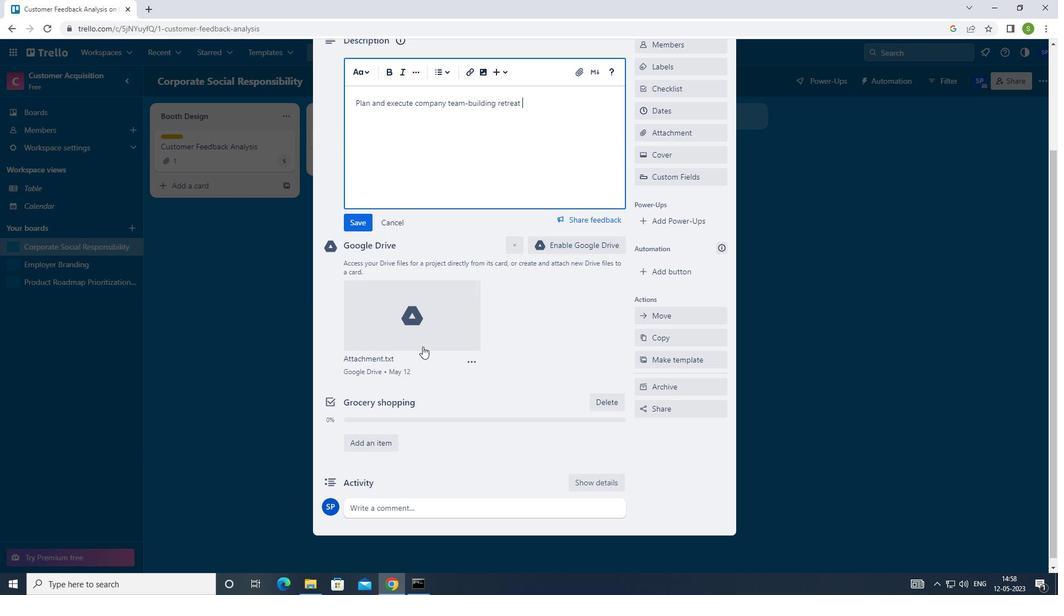 
Action: Mouse moved to (422, 346)
Screenshot: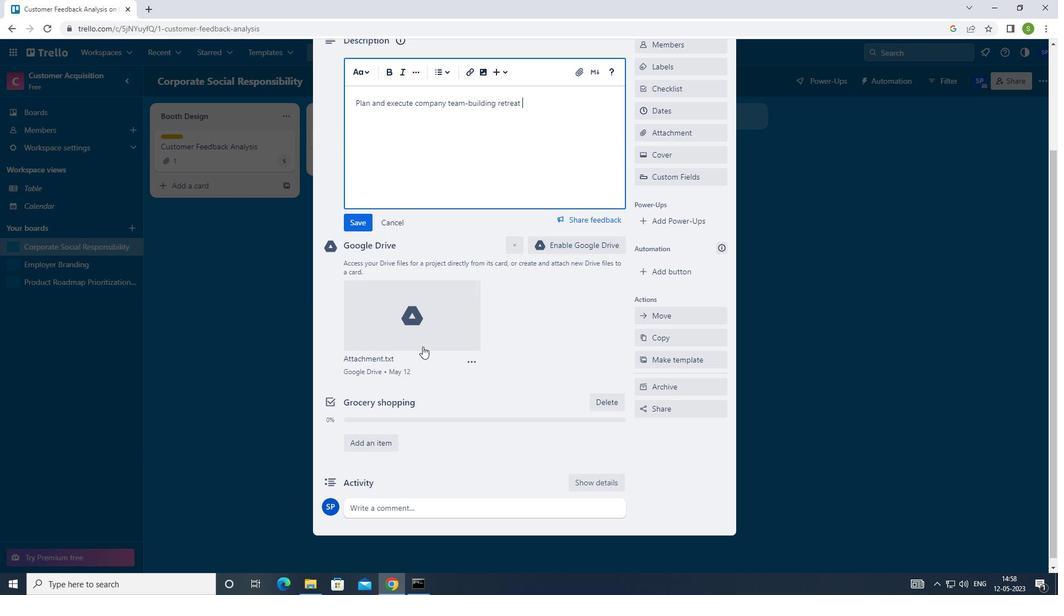 
Action: Mouse scrolled (422, 346) with delta (0, 0)
Screenshot: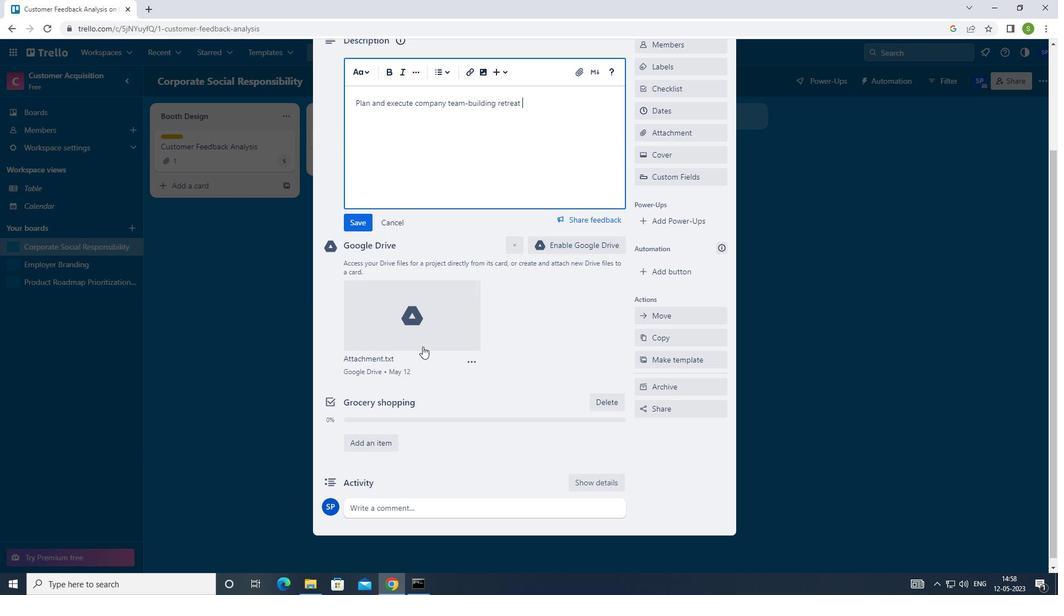 
Action: Mouse moved to (391, 499)
Screenshot: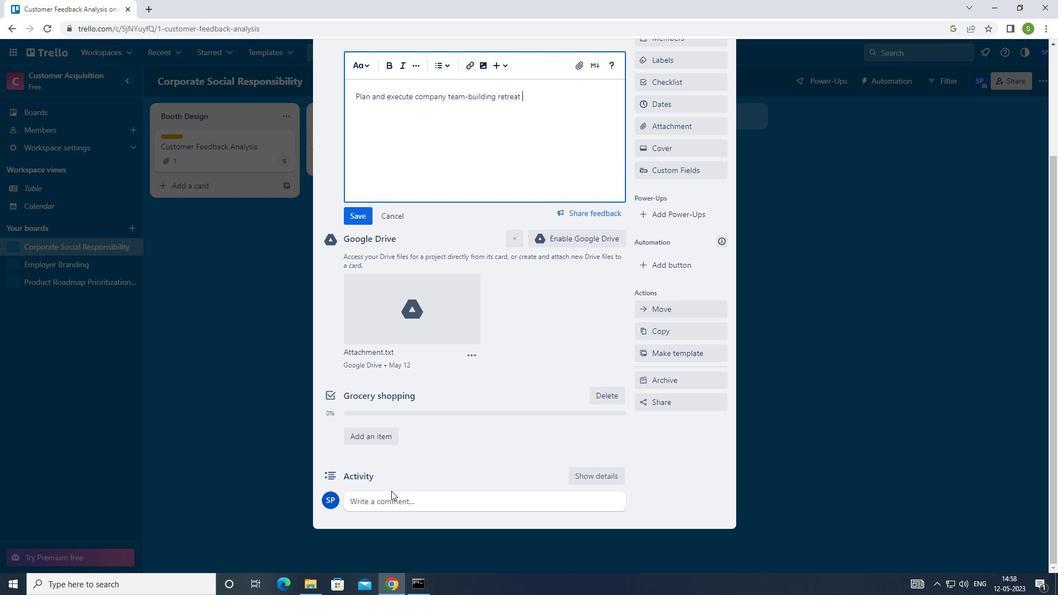 
Action: Mouse pressed left at (391, 499)
Screenshot: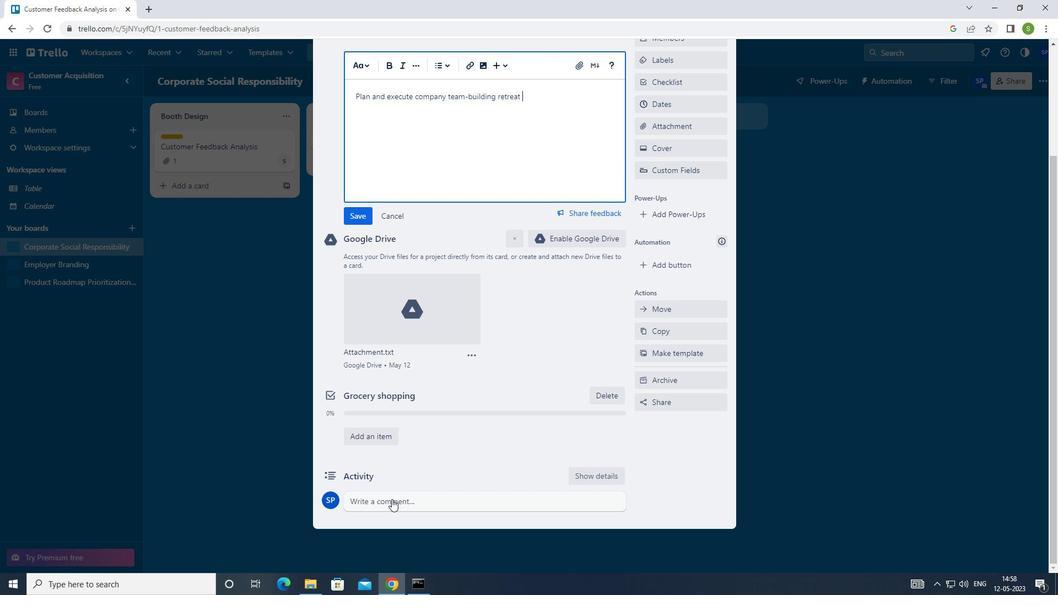 
Action: Mouse moved to (453, 359)
Screenshot: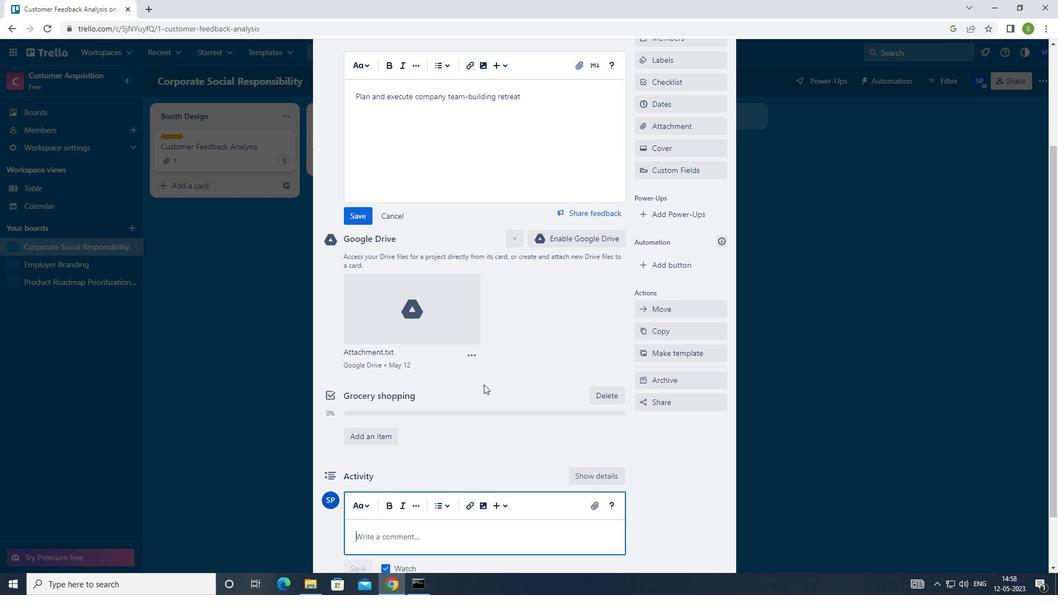 
Action: Key pressed <Key.shift><Key.shift>GIVEN<Key.space>THE<Key.space>POTENTIAL<Key.space>IMPACT<Key.space>OF<Key.space>THIS<Key.space>TASK<Key.space>ON<Key.space>OUR<Key.space>TEAM<Key.space>WORKLOAD<Key.space>,LET<Key.space>US<Key.space>ENSURE<Key.space>THAT<Key.space>WE<Key.space>HAVE<Key.space>THE<Key.space>NECESSARY<Key.space>RESOURCE<Key.space>AND<Key.space>SUPPORT<Key.space>TO<Key.space>EXECI<Key.backspace>UTE<Key.space>IT<Key.space>EFFI<Key.backspace>ECTIVELY
Screenshot: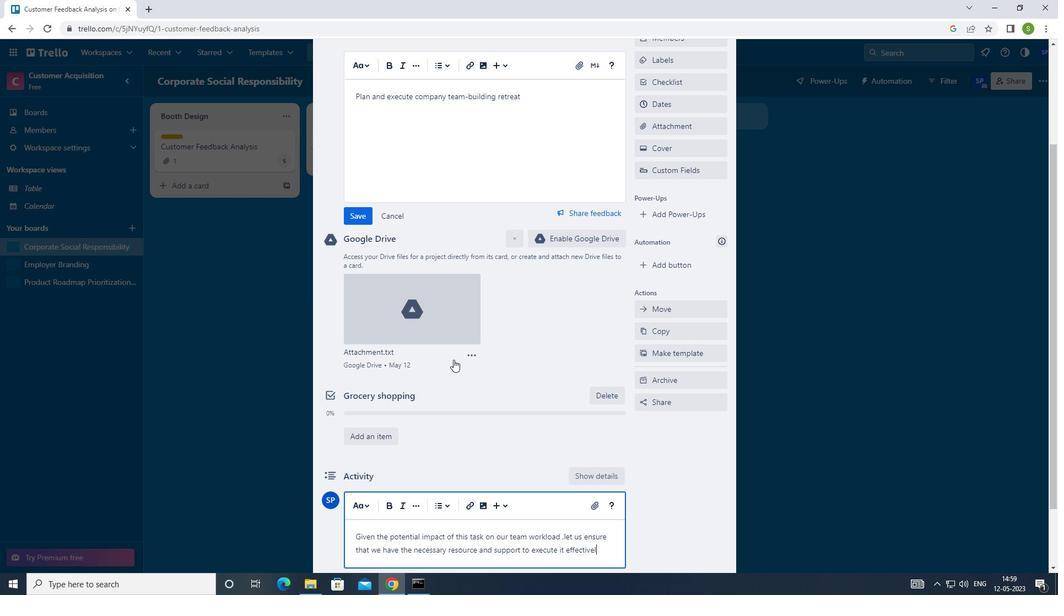 
Action: Mouse moved to (438, 349)
Screenshot: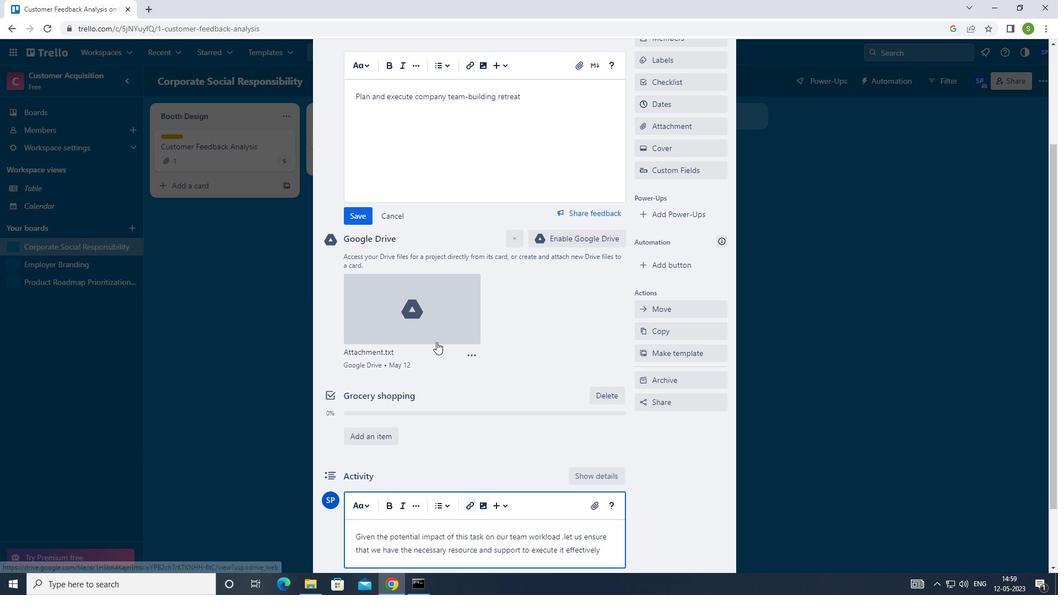 
Action: Mouse scrolled (438, 349) with delta (0, 0)
Screenshot: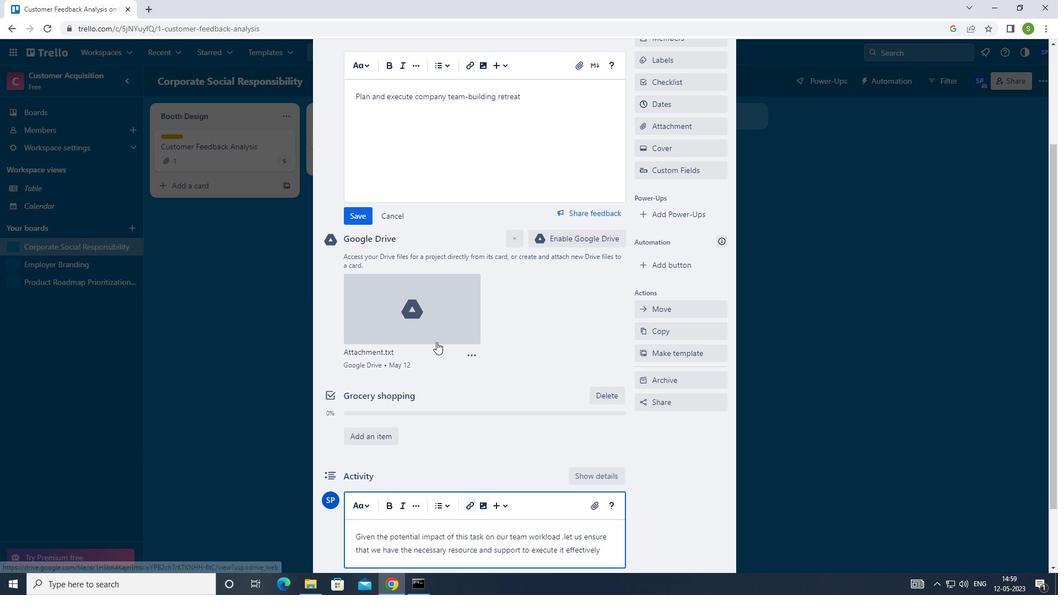 
Action: Mouse moved to (438, 351)
Screenshot: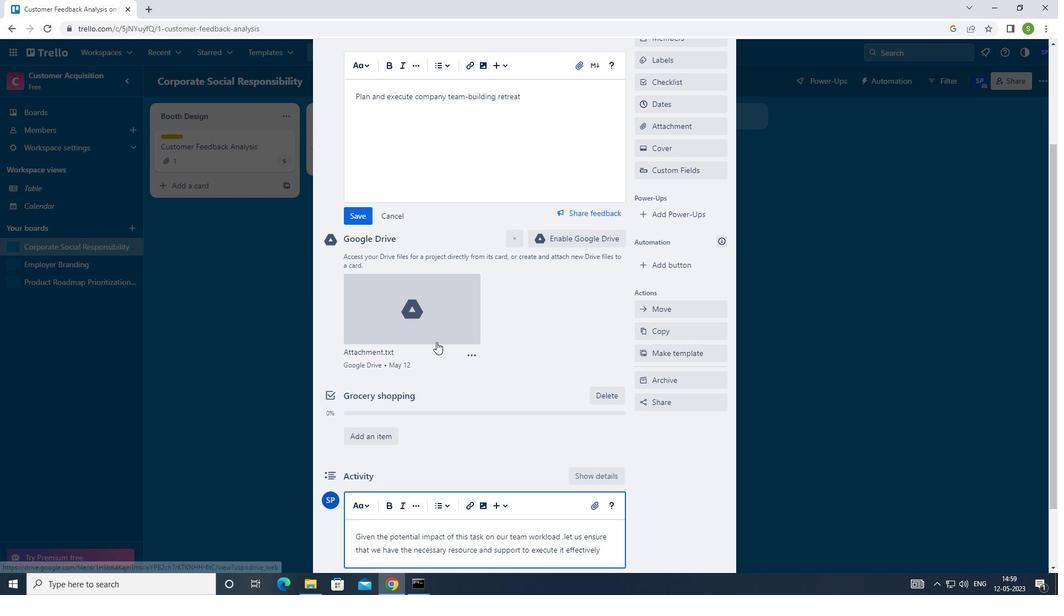 
Action: Mouse scrolled (438, 350) with delta (0, 0)
Screenshot: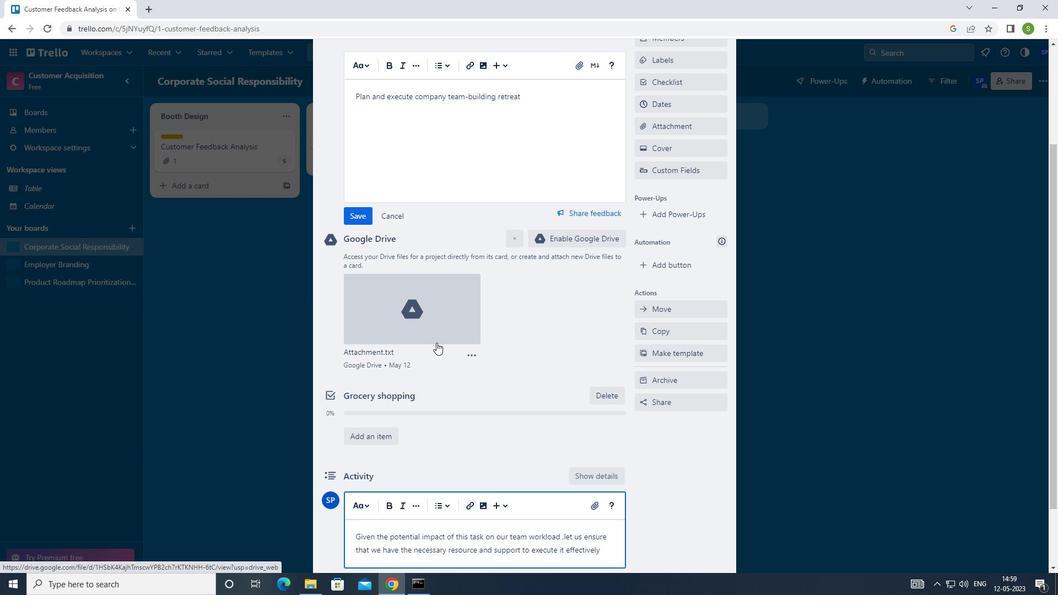 
Action: Mouse moved to (438, 352)
Screenshot: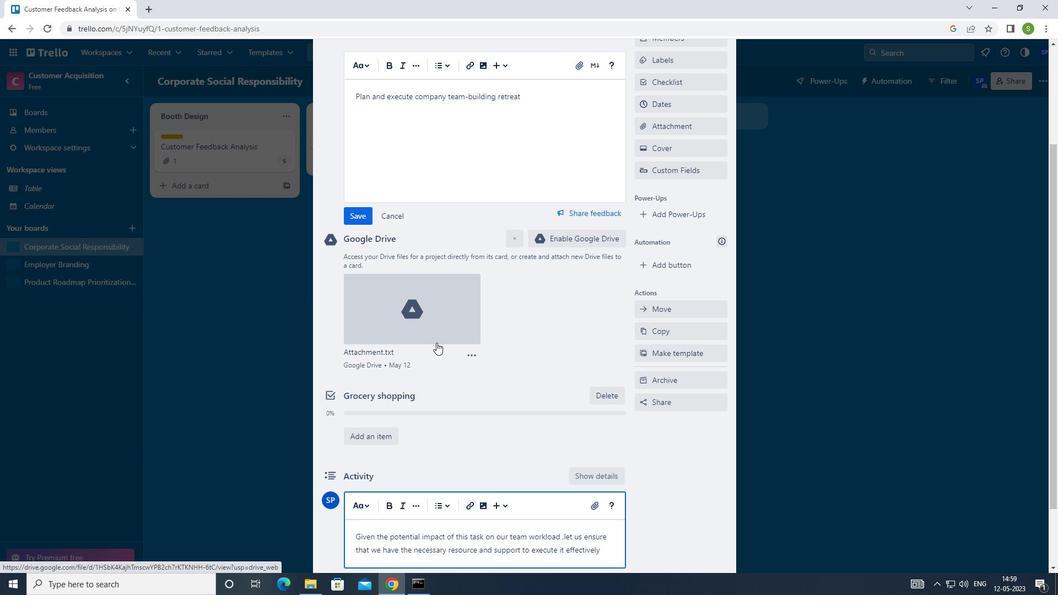 
Action: Mouse scrolled (438, 352) with delta (0, 0)
Screenshot: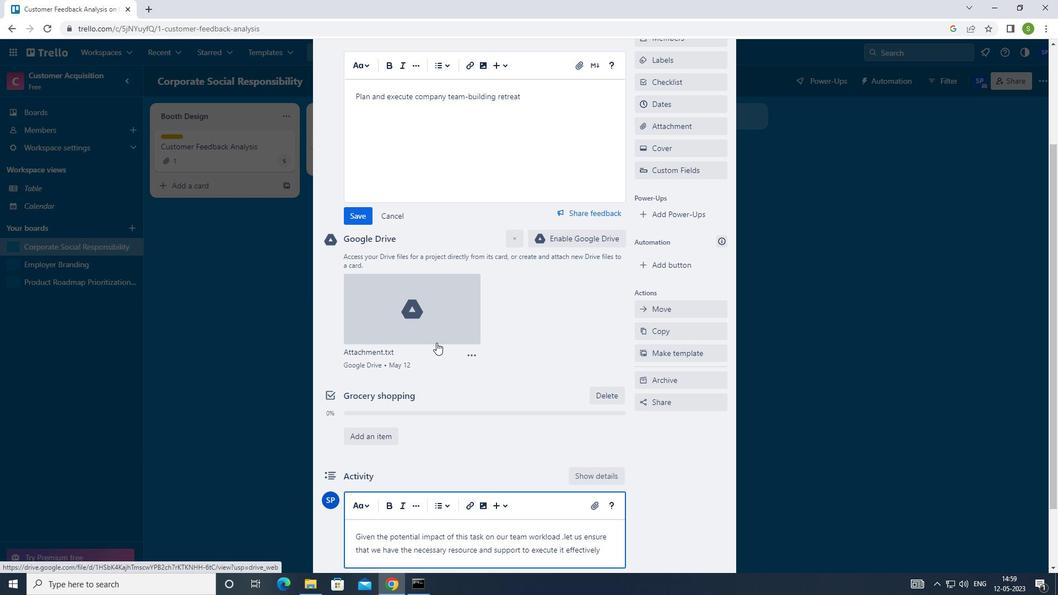 
Action: Mouse moved to (438, 354)
Screenshot: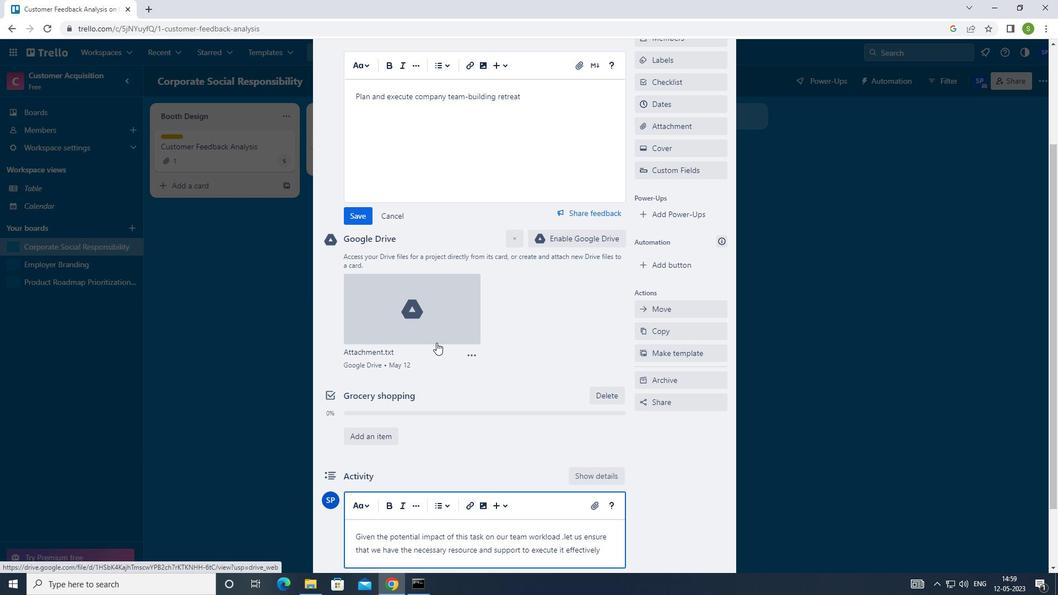 
Action: Mouse scrolled (438, 353) with delta (0, 0)
Screenshot: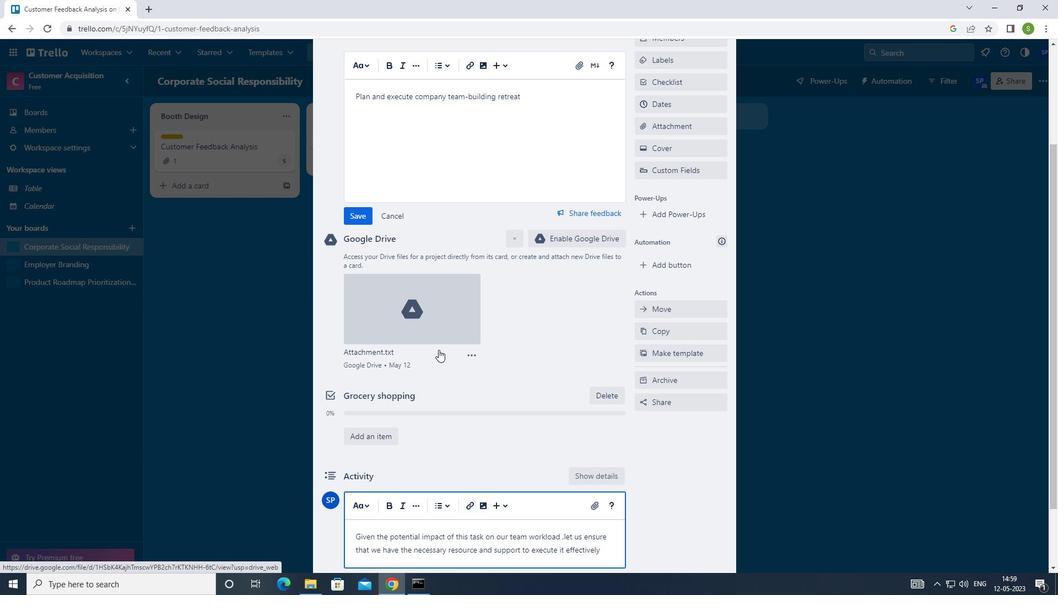 
Action: Mouse moved to (438, 354)
Screenshot: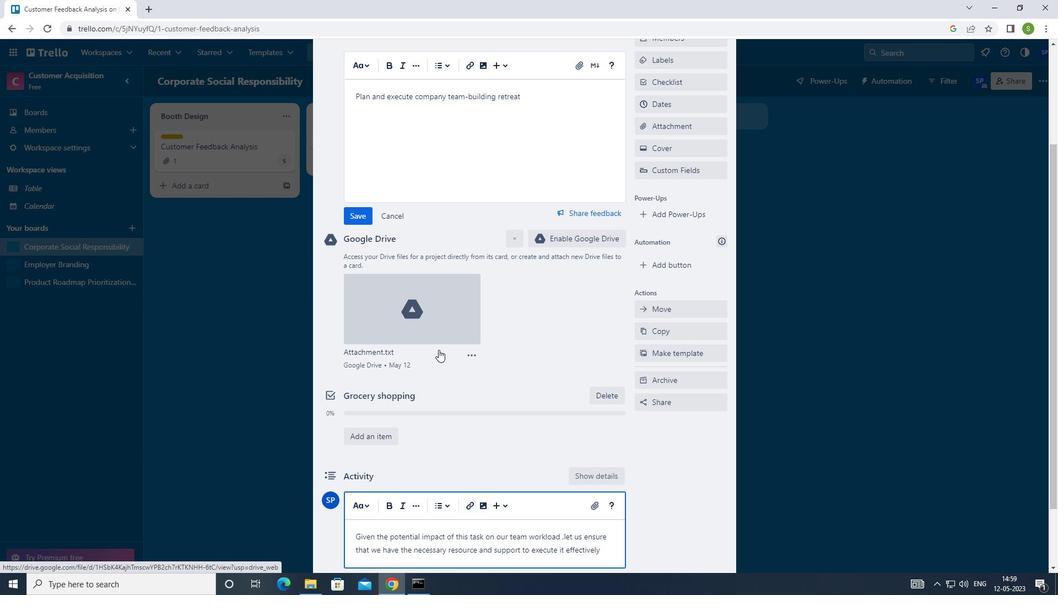 
Action: Mouse scrolled (438, 353) with delta (0, 0)
Screenshot: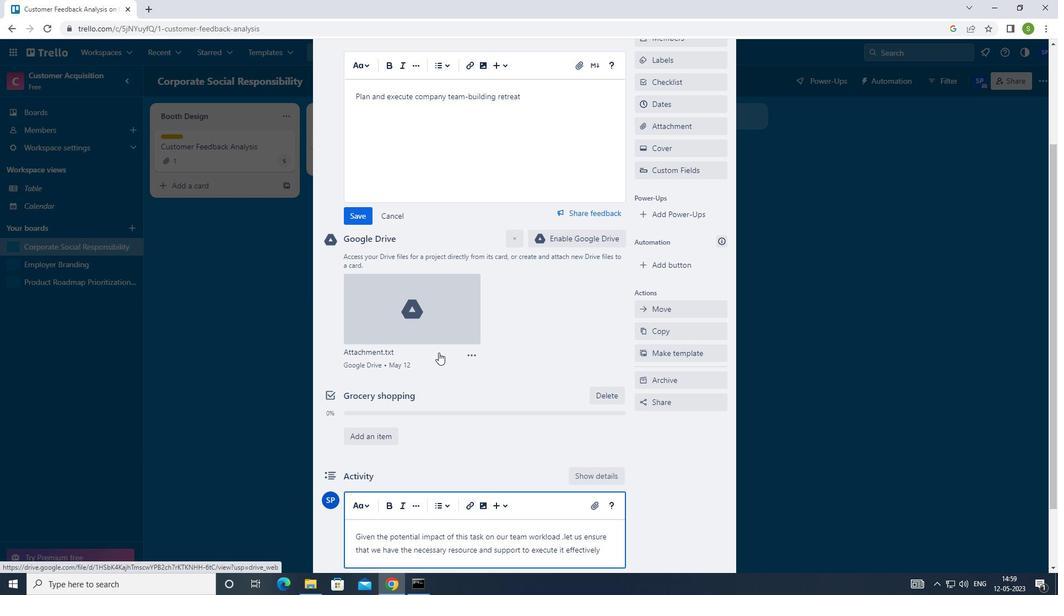 
Action: Mouse moved to (362, 504)
Screenshot: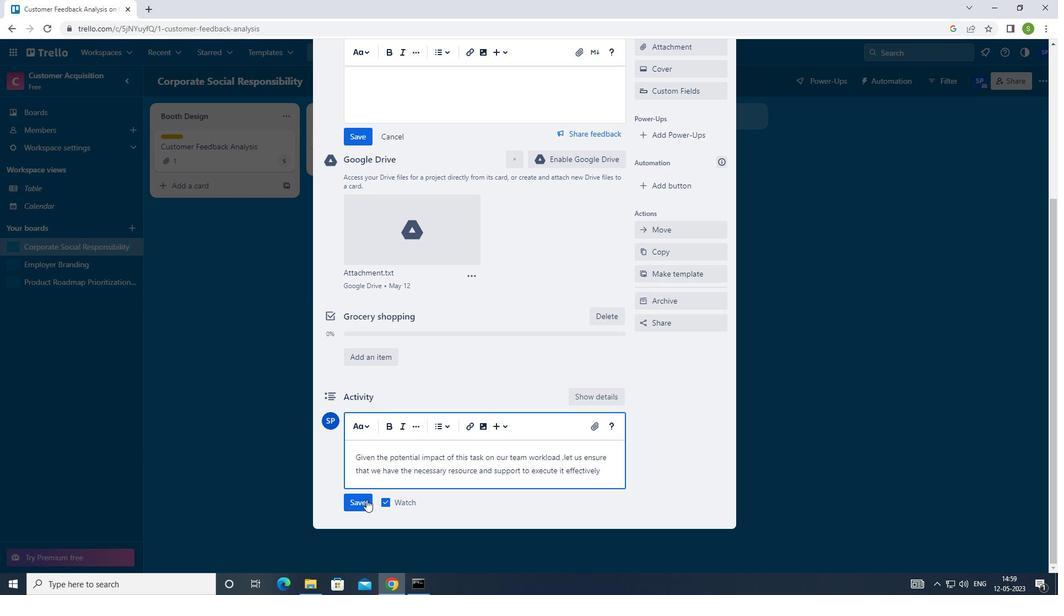 
Action: Mouse pressed left at (362, 504)
Screenshot: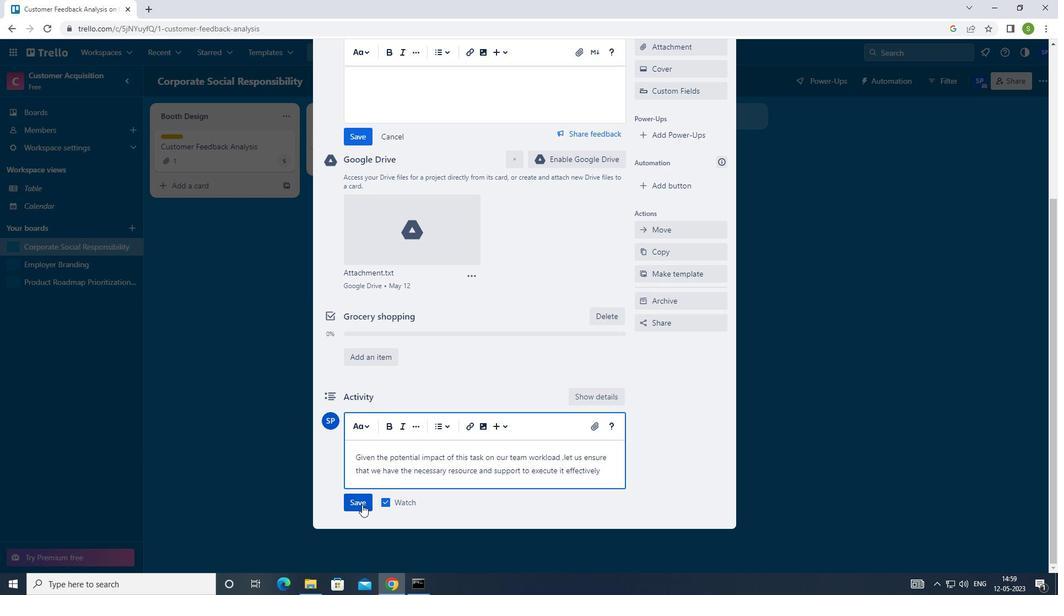 
Action: Mouse moved to (677, 201)
Screenshot: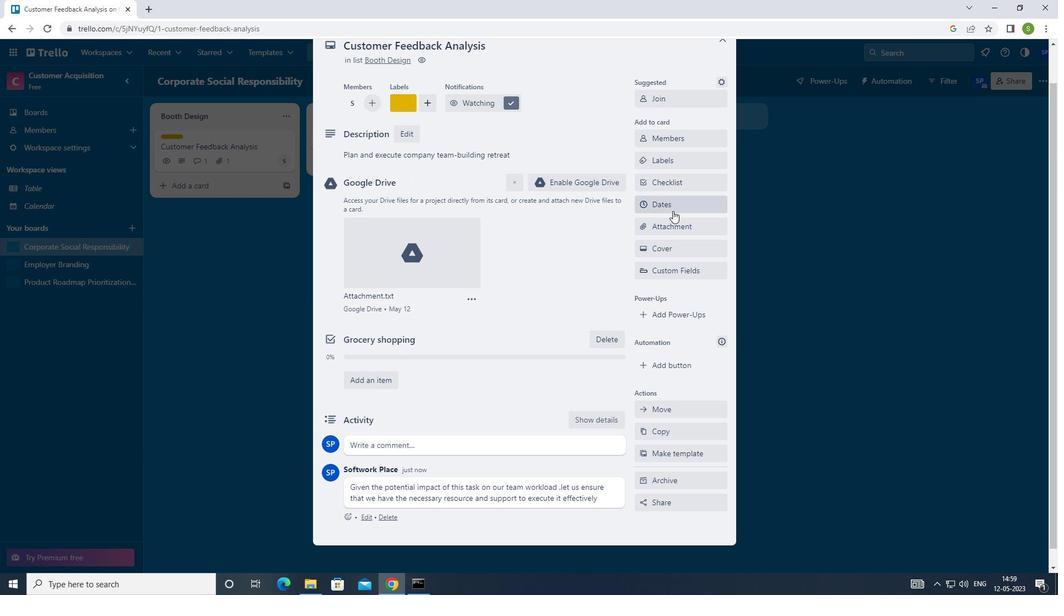 
Action: Mouse pressed left at (677, 201)
Screenshot: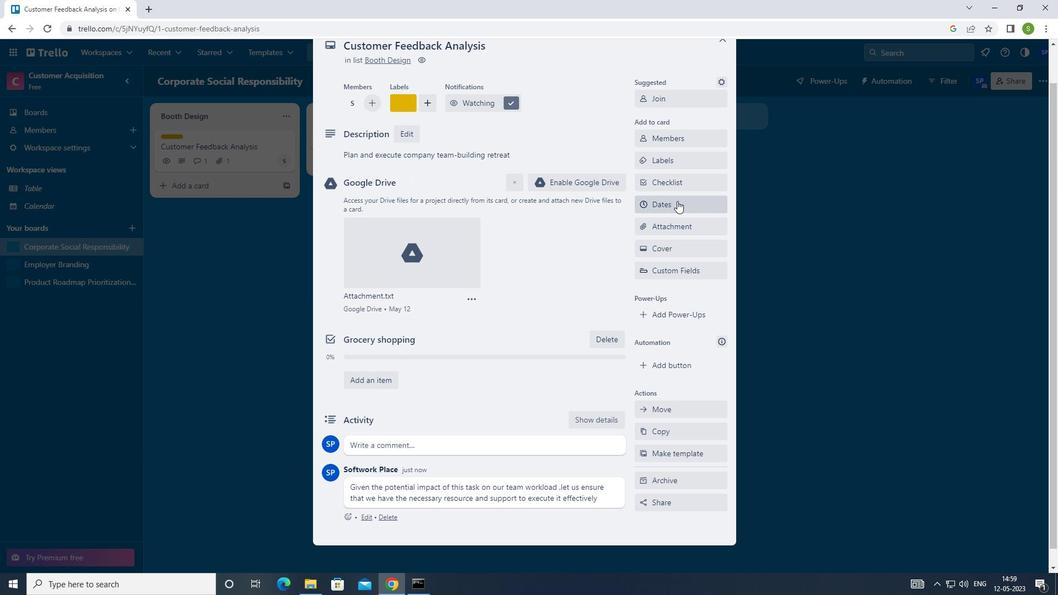 
Action: Mouse moved to (647, 281)
Screenshot: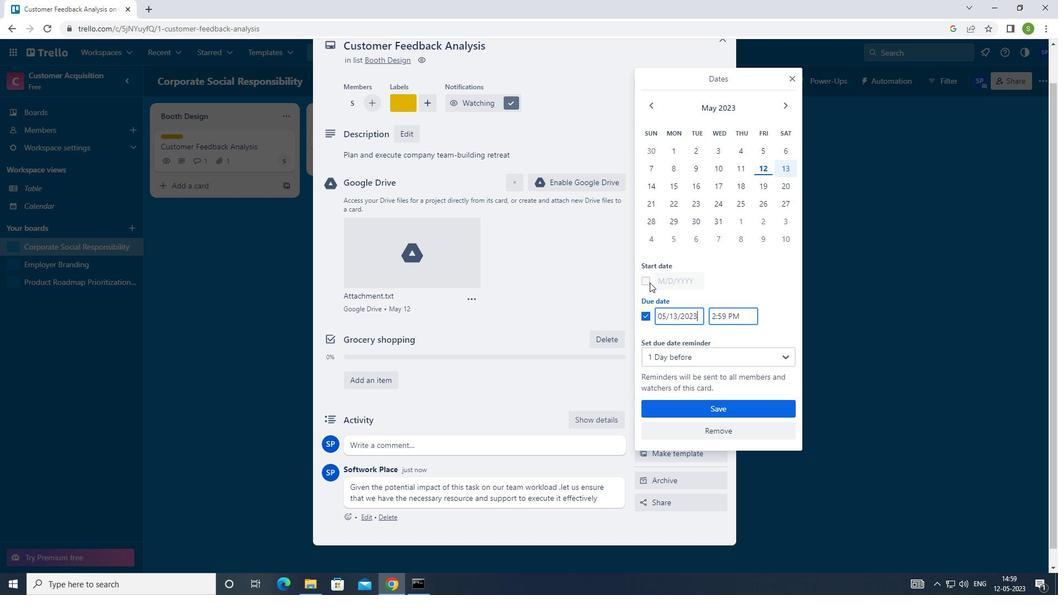
Action: Mouse pressed left at (647, 281)
Screenshot: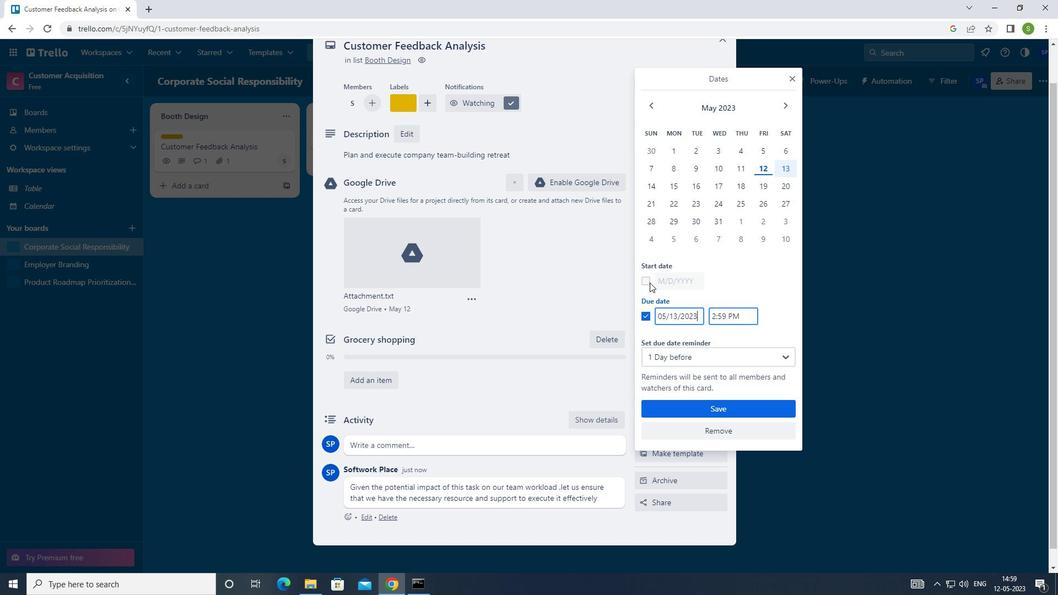 
Action: Mouse moved to (696, 278)
Screenshot: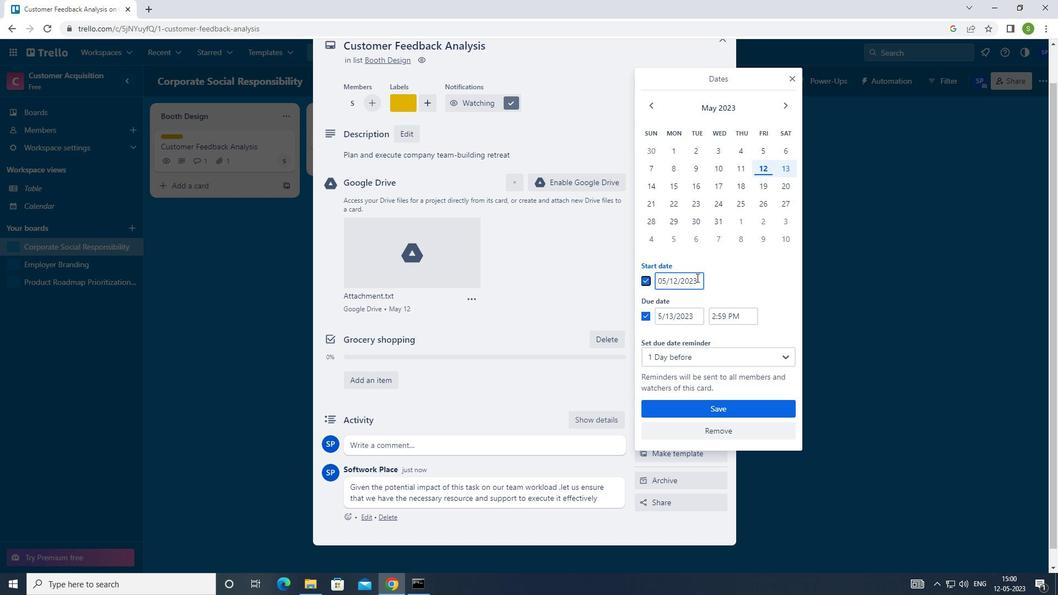 
Action: Mouse pressed left at (696, 278)
Screenshot: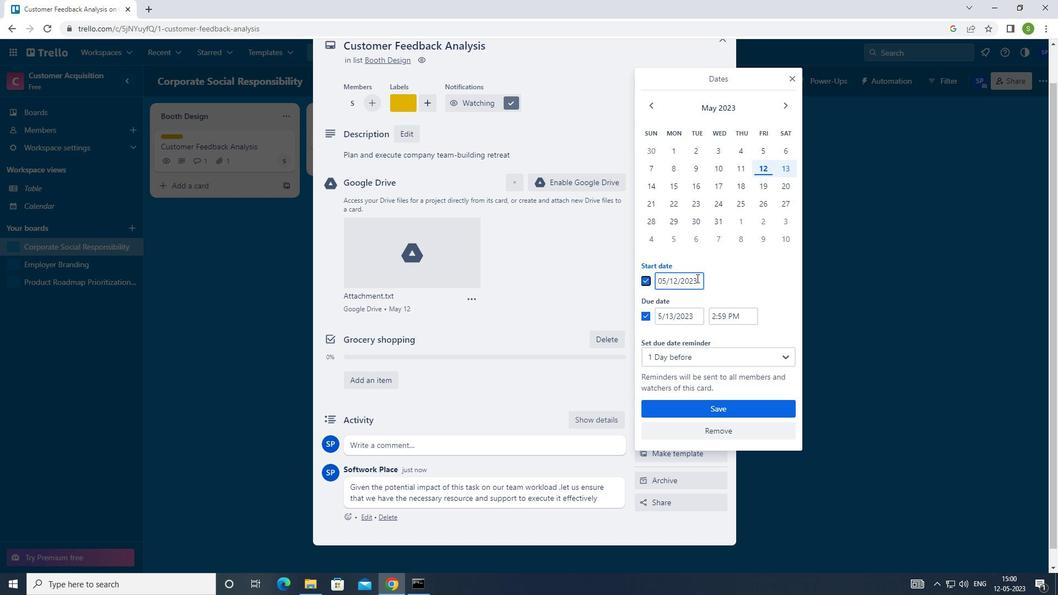 
Action: Mouse moved to (672, 267)
Screenshot: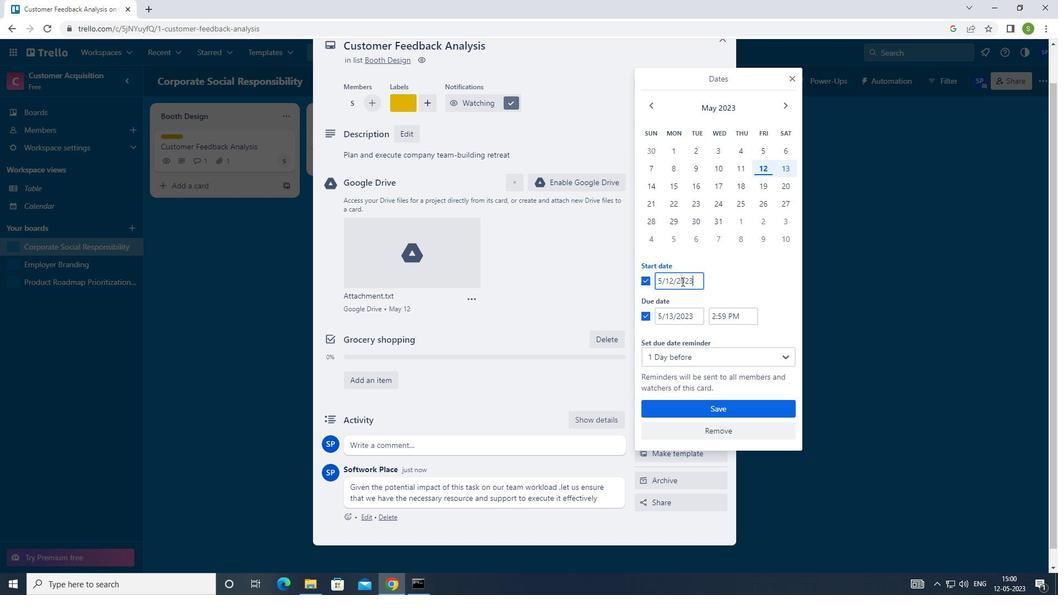 
Action: Key pressed <Key.backspace><Key.backspace><Key.backspace><Key.backspace><Key.backspace><Key.backspace><Key.backspace><Key.backspace><Key.backspace><Key.backspace><Key.backspace><Key.backspace><Key.backspace>01/01/1900
Screenshot: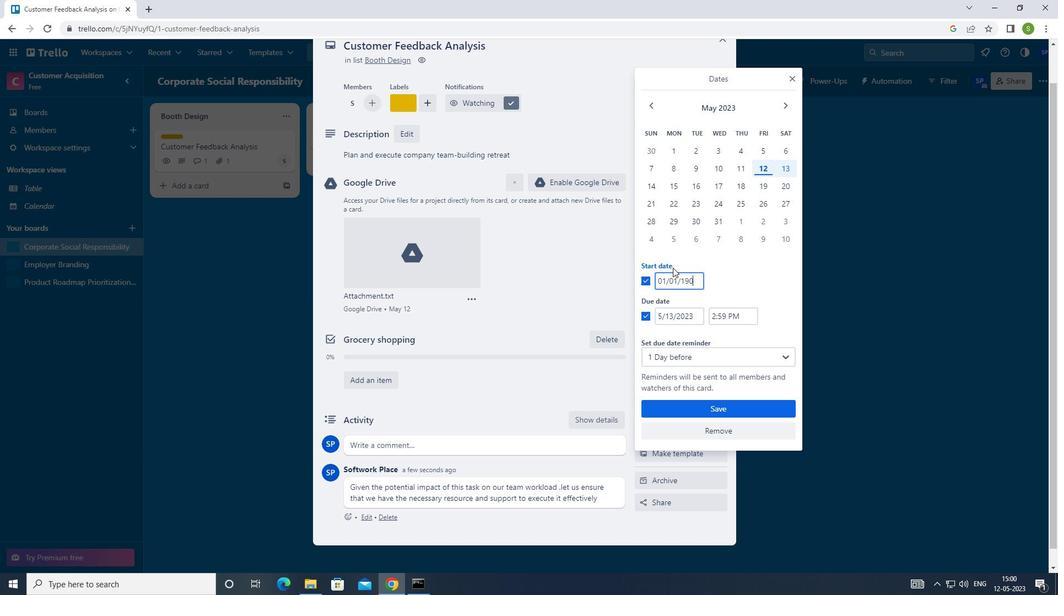 
Action: Mouse moved to (692, 316)
Screenshot: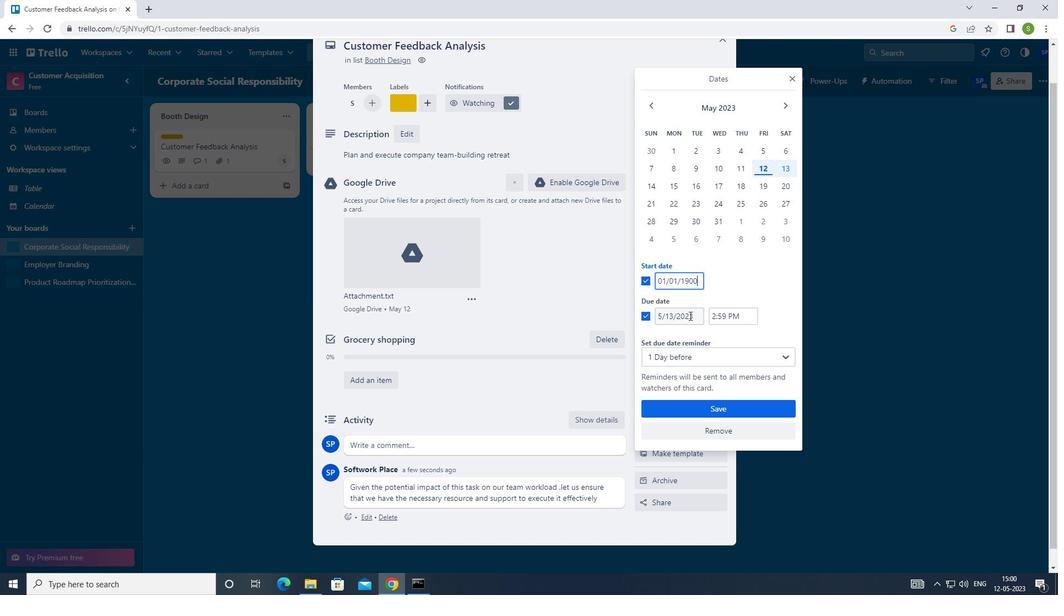 
Action: Mouse pressed left at (692, 316)
Screenshot: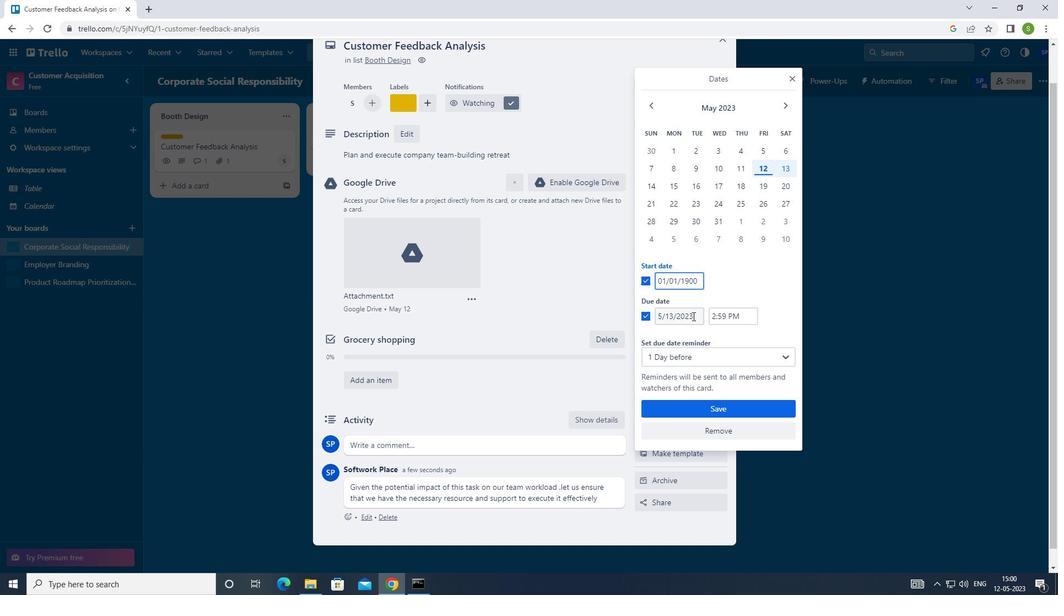 
Action: Mouse moved to (666, 269)
Screenshot: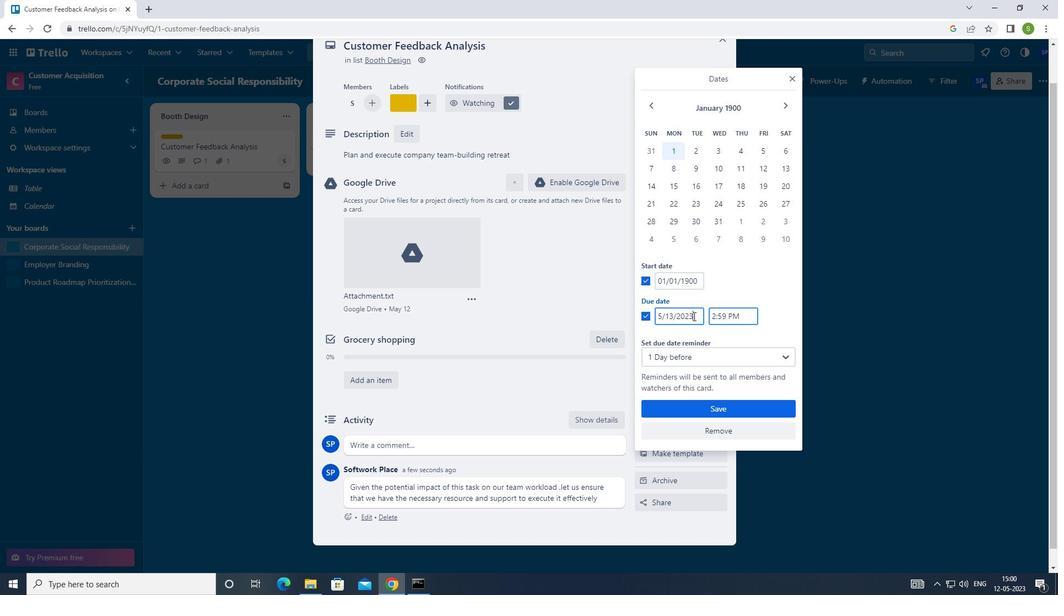 
Action: Key pressed <Key.backspace><Key.backspace><Key.backspace><Key.backspace><Key.backspace><Key.backspace><Key.backspace><Key.backspace><Key.backspace><Key.backspace><Key.backspace><Key.backspace><Key.backspace><Key.backspace><Key.backspace><Key.backspace><Key.backspace><Key.backspace><Key.backspace><Key.backspace><Key.backspace>01/-<Key.backspace>08/19
Screenshot: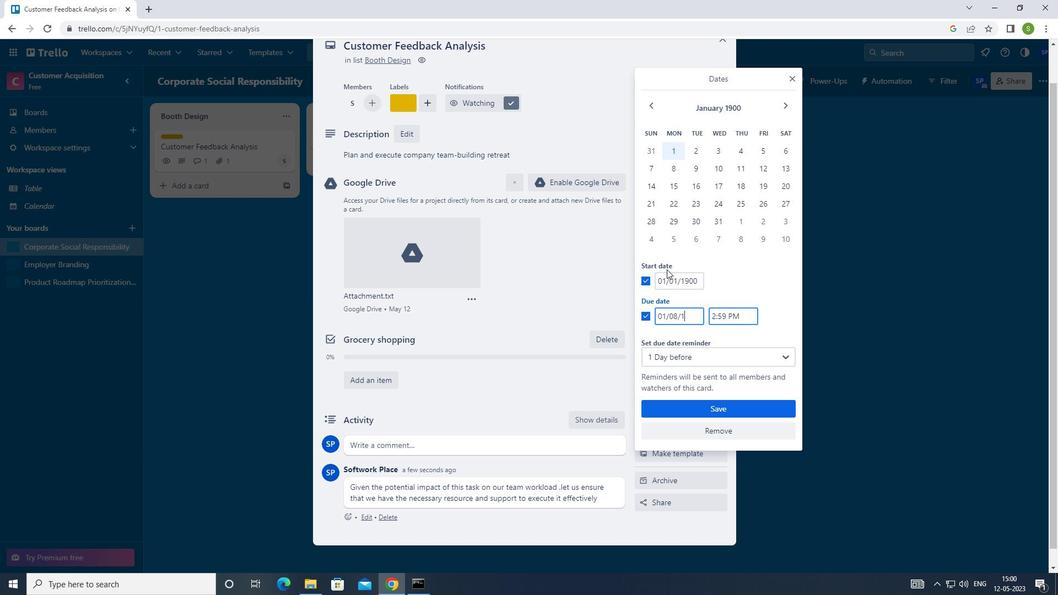 
Action: Mouse moved to (666, 268)
Screenshot: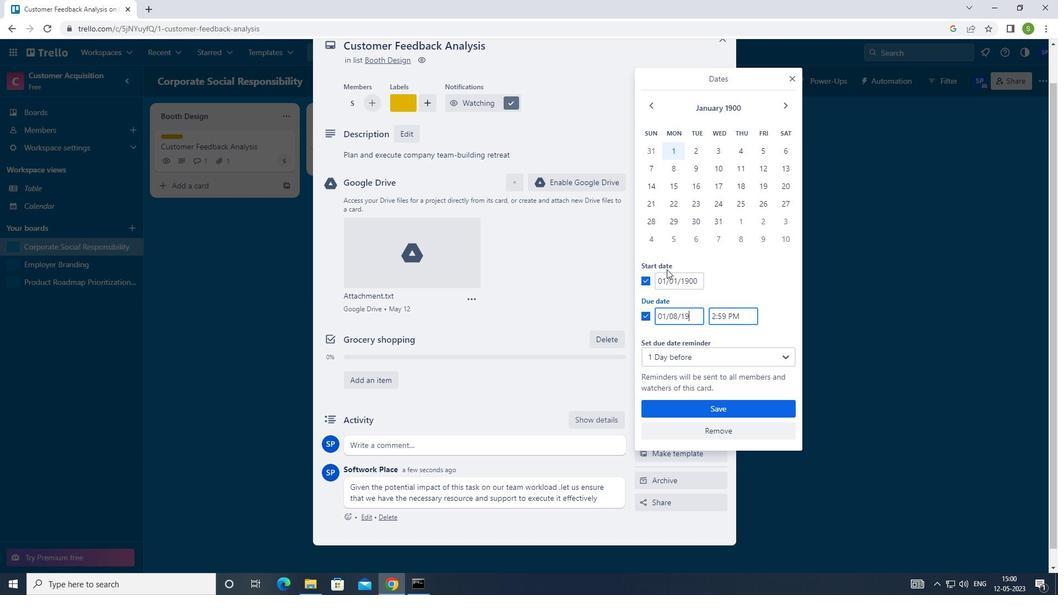 
Action: Key pressed 00
Screenshot: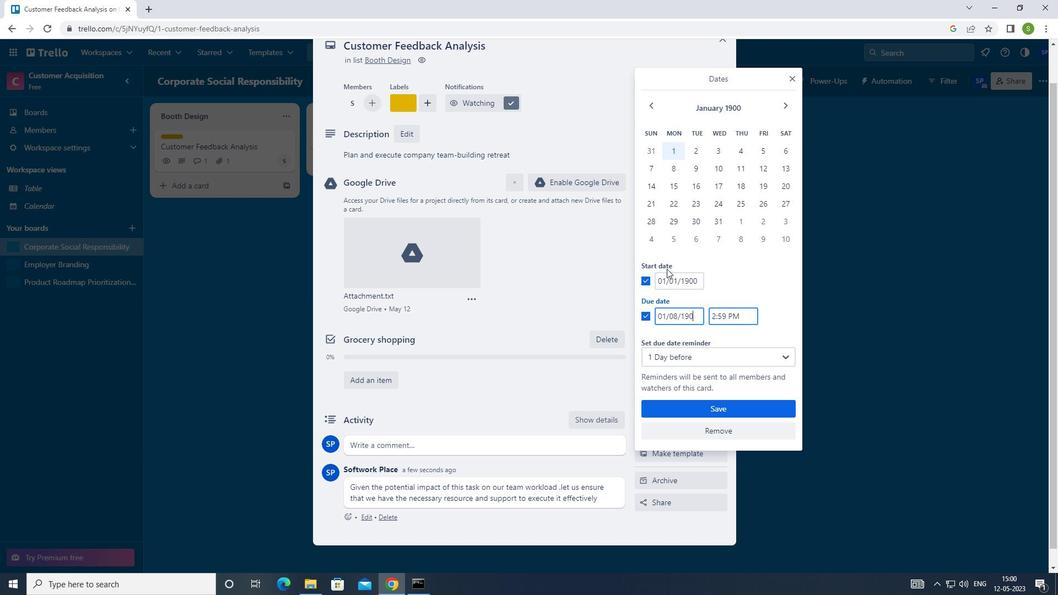 
Action: Mouse moved to (682, 403)
Screenshot: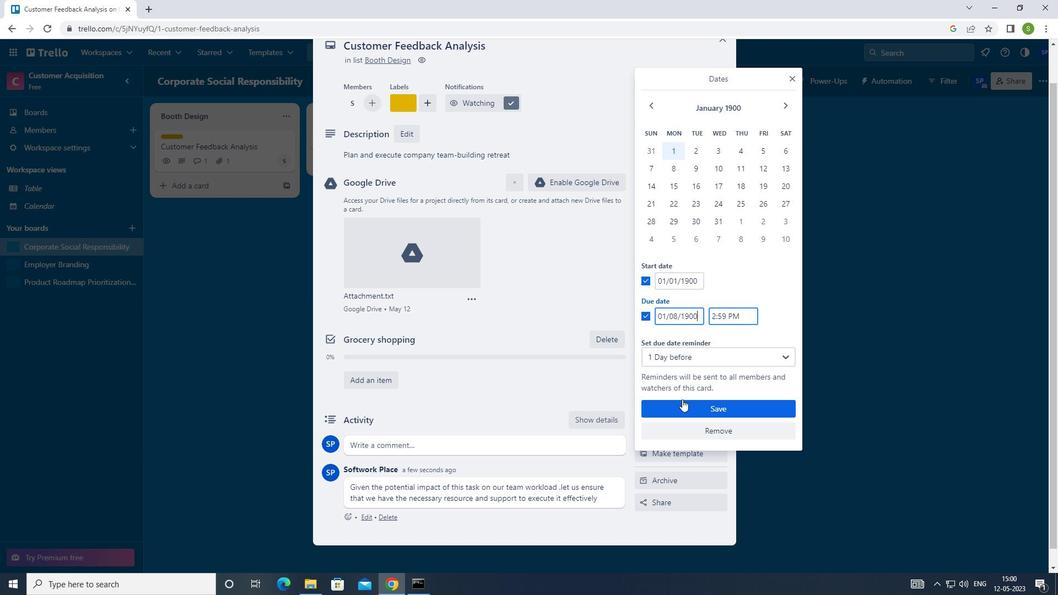 
Action: Mouse pressed left at (682, 403)
Screenshot: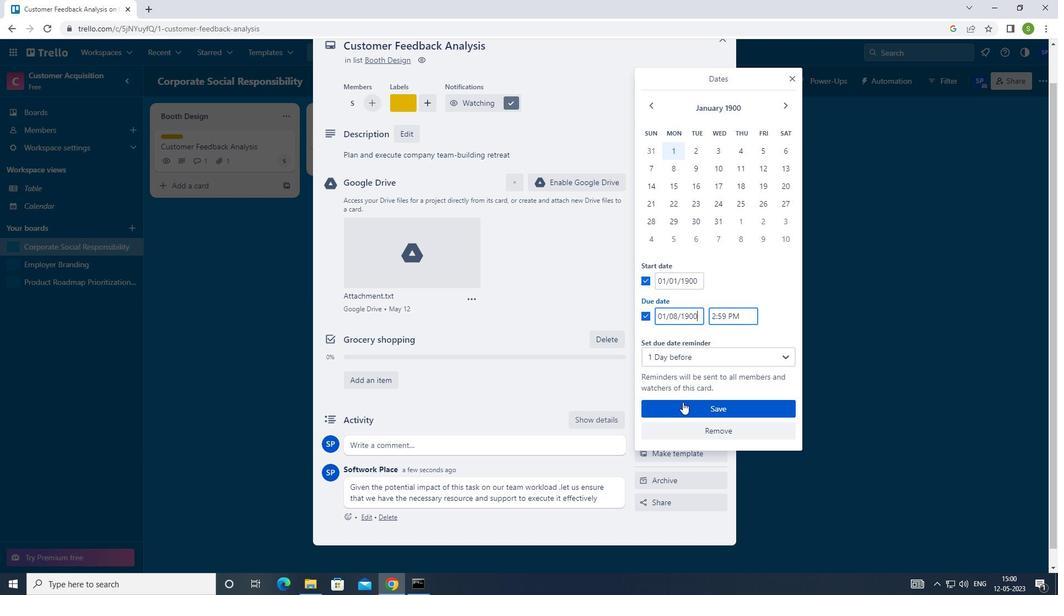 
Action: Mouse moved to (683, 404)
Screenshot: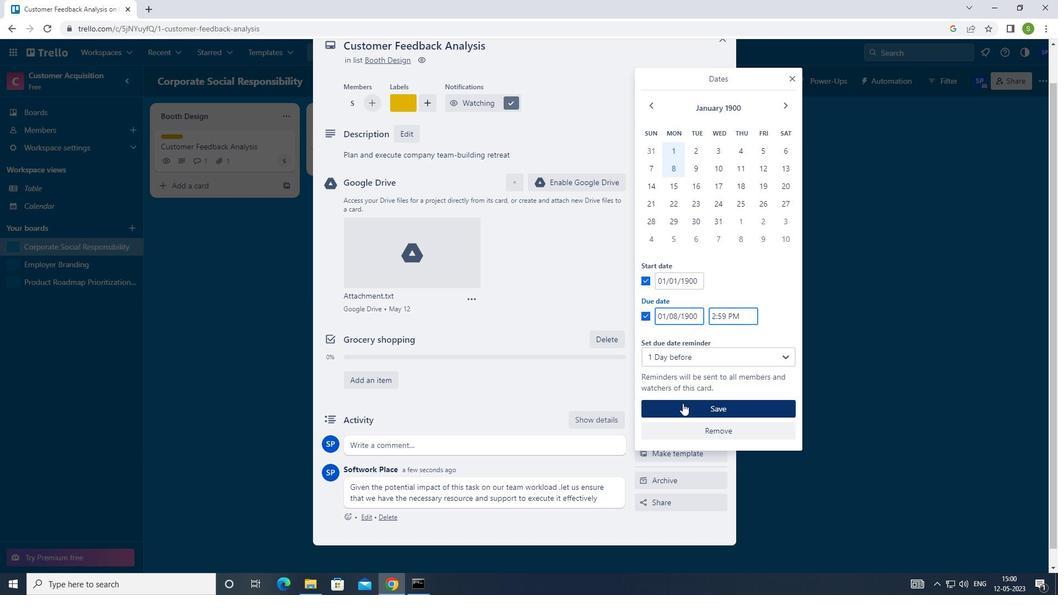 
Action: Key pressed <Key.f8>
Screenshot: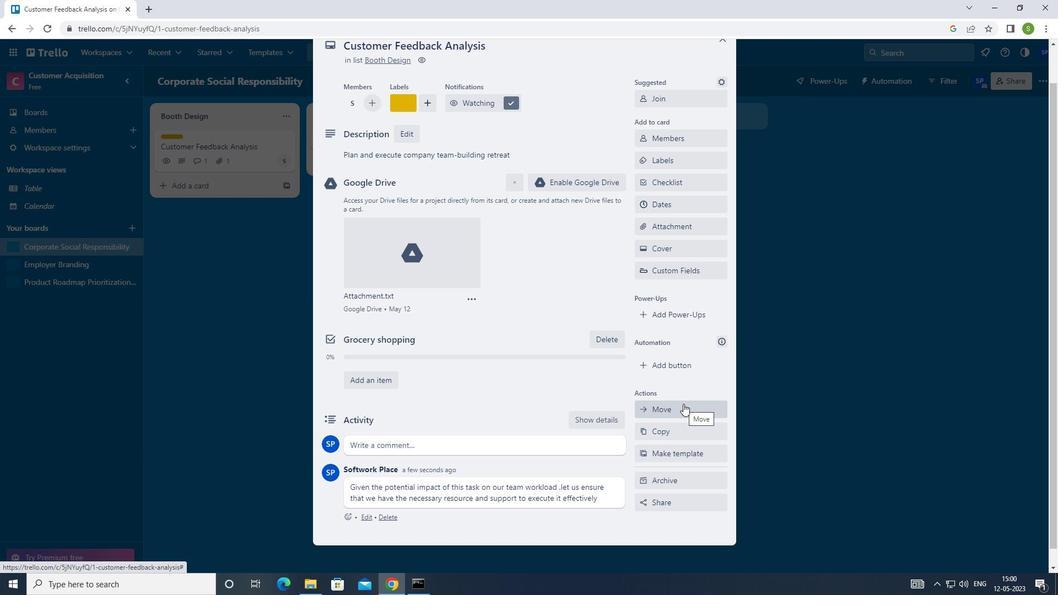
